 Task: Open Card Email Automation Review in Board IT Disaster Recovery and Business Continuity Planning to Workspace Corporate Governance Services and add a team member Softage.1@softage.net, a label Green, a checklist Agroforestry, an attachment from Trello, a color Green and finally, add a card description 'Plan and execute company team-building activity at a cooking class' and a comment 'Let us approach this task with a sense of data-driven decision-making, using metrics and analytics to inform our choices.'. Add a start date 'Jan 09, 1900' with a due date 'Jan 16, 1900'
Action: Mouse moved to (70, 341)
Screenshot: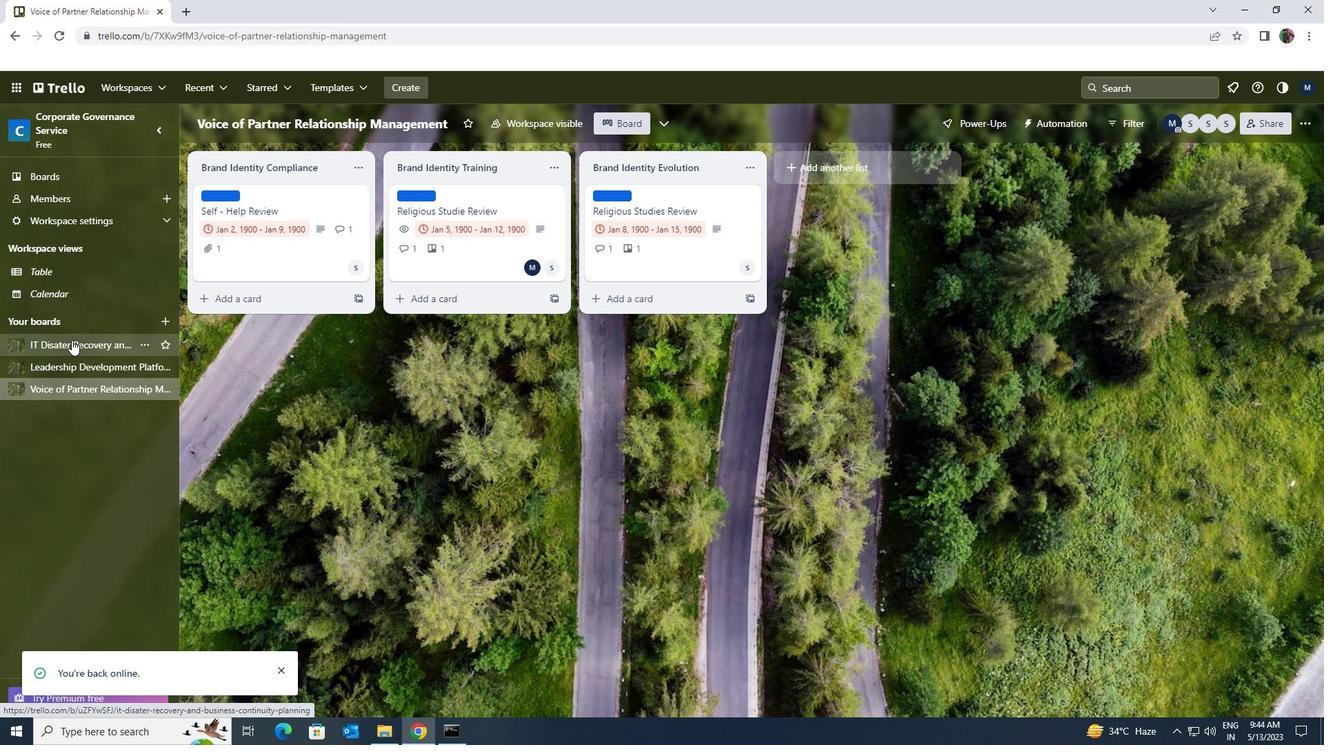 
Action: Mouse pressed left at (70, 341)
Screenshot: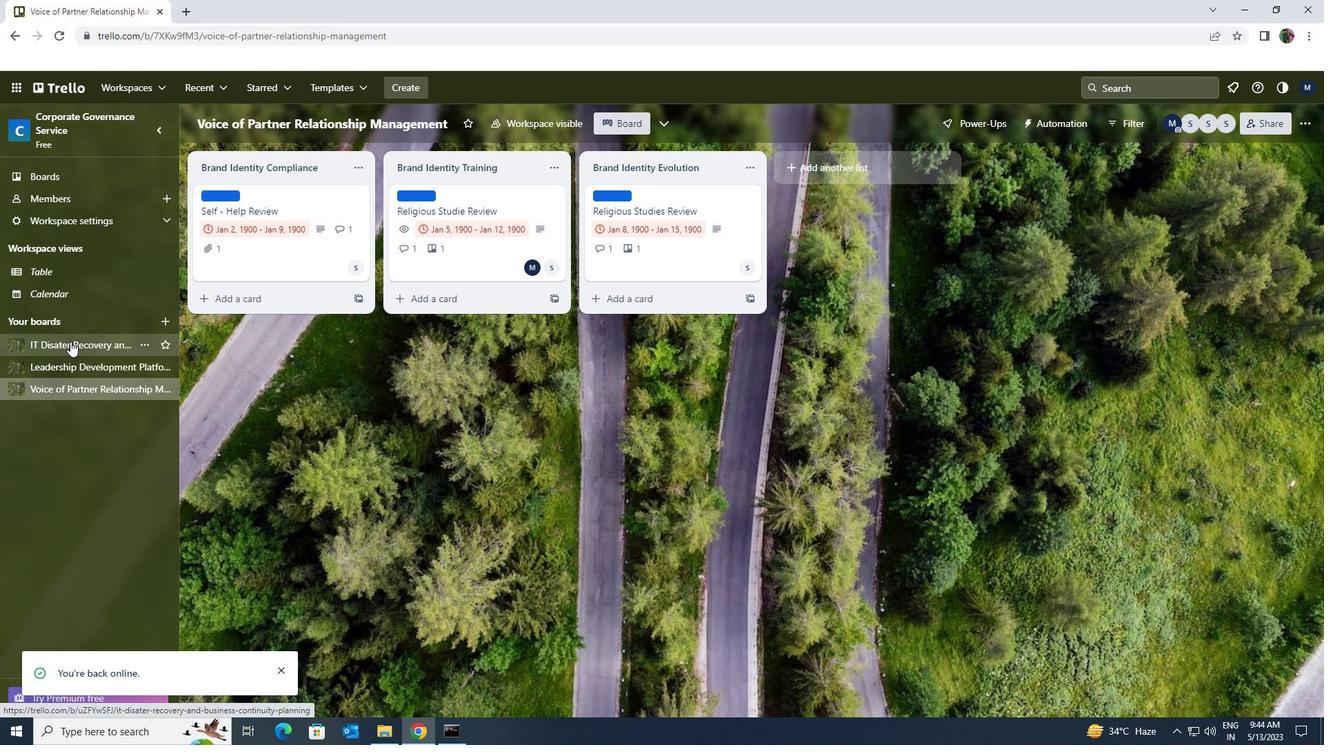 
Action: Mouse moved to (722, 163)
Screenshot: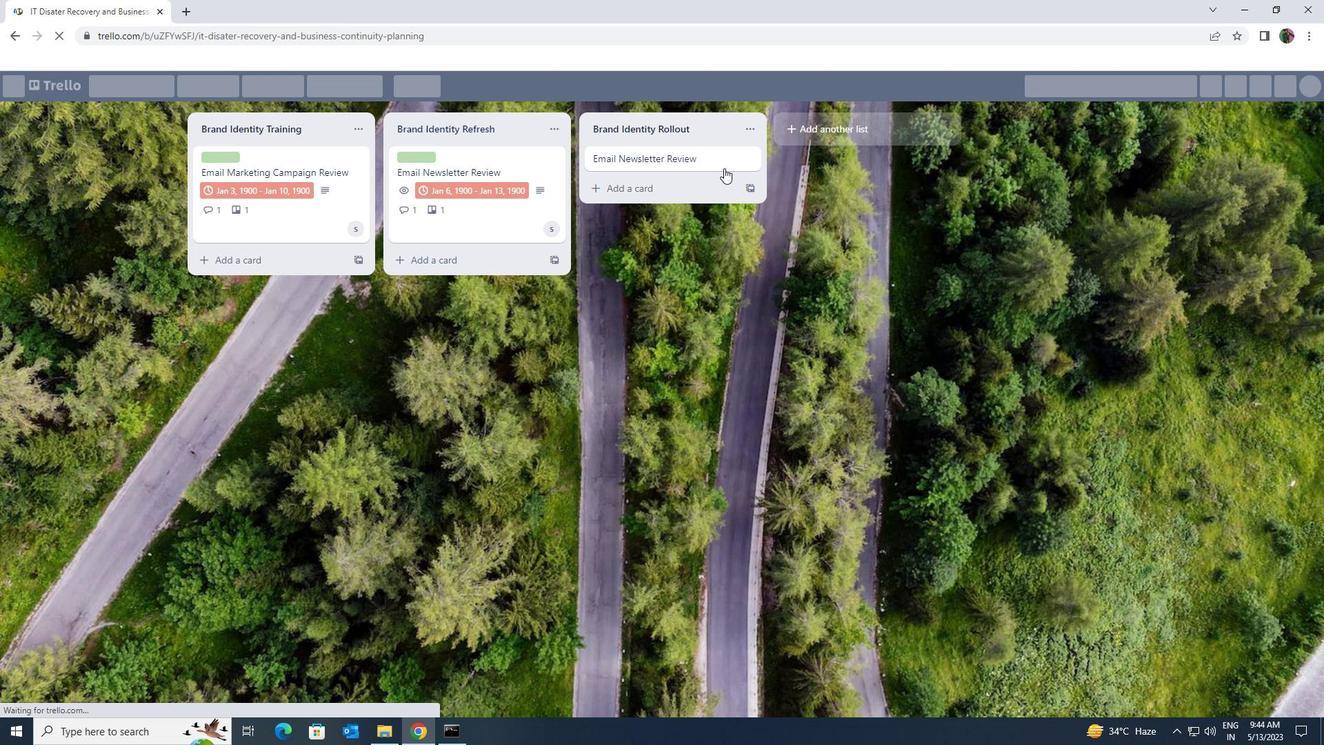 
Action: Mouse pressed left at (722, 163)
Screenshot: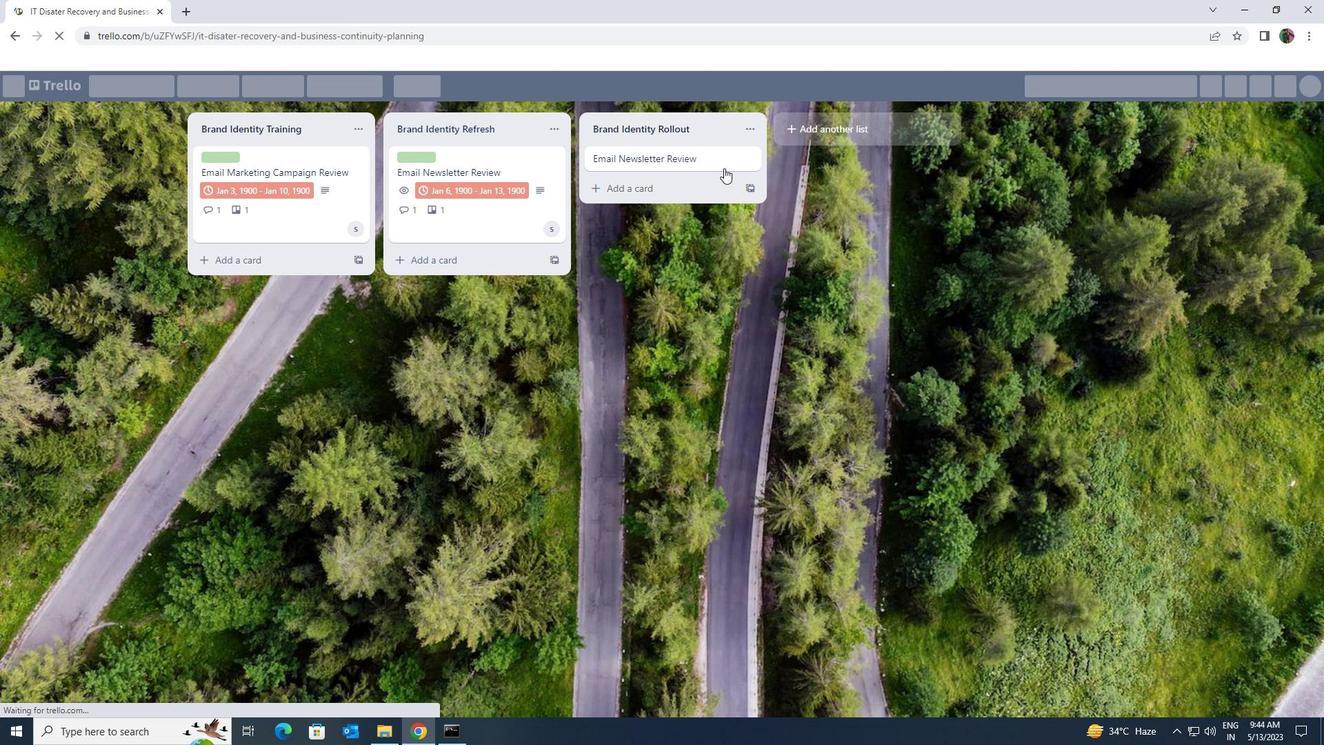 
Action: Mouse moved to (828, 204)
Screenshot: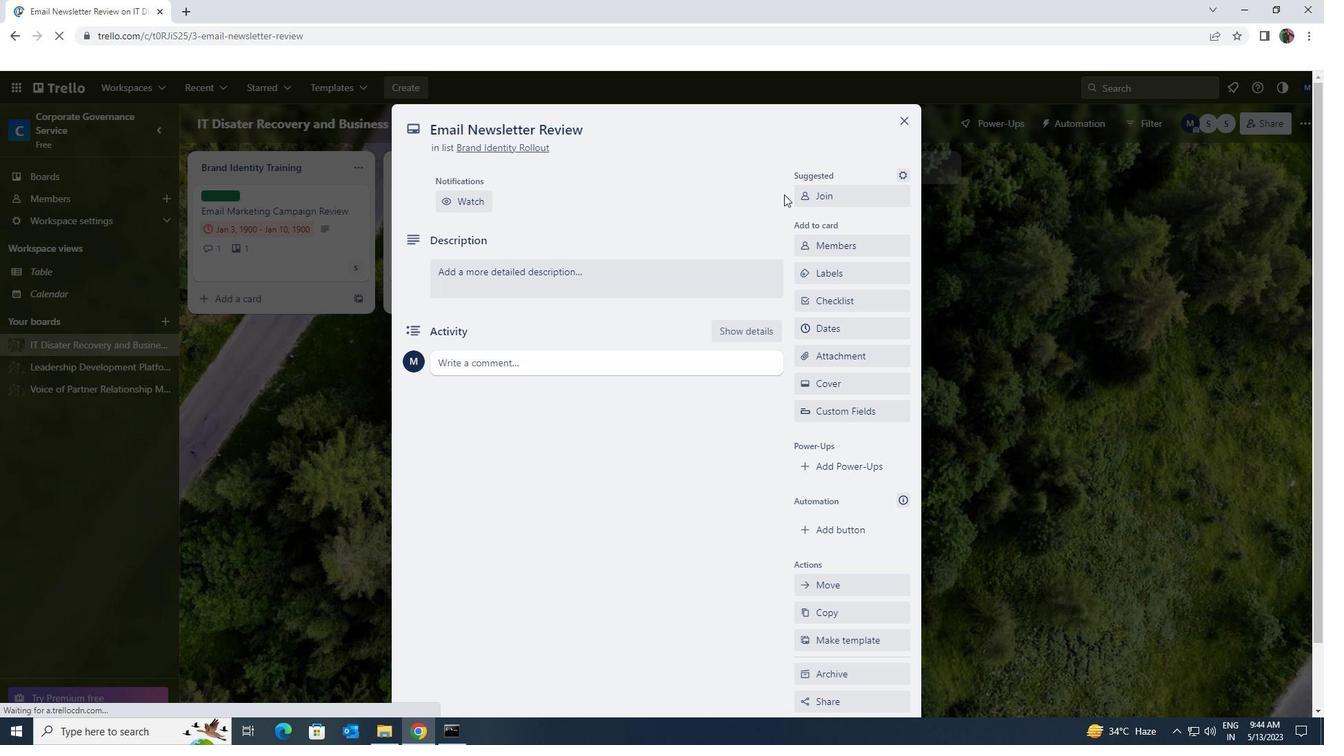 
Action: Mouse pressed left at (828, 204)
Screenshot: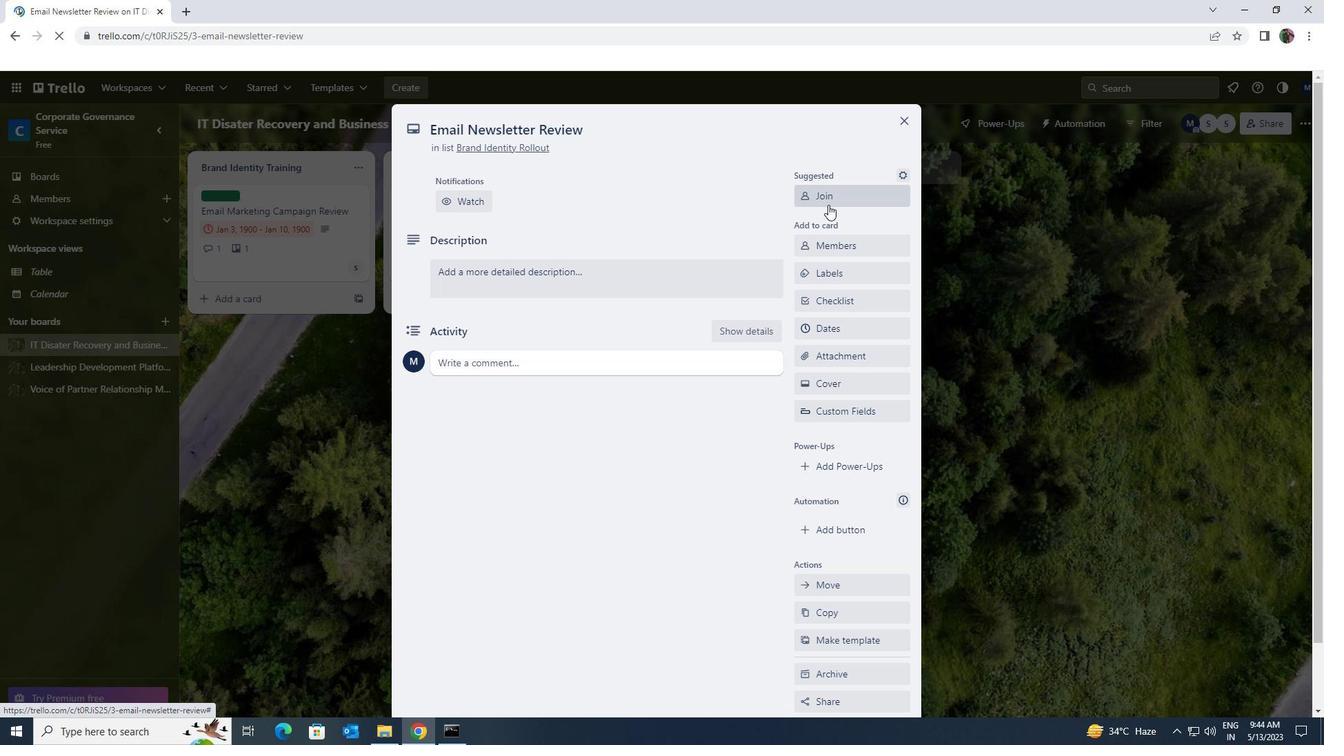 
Action: Mouse moved to (830, 198)
Screenshot: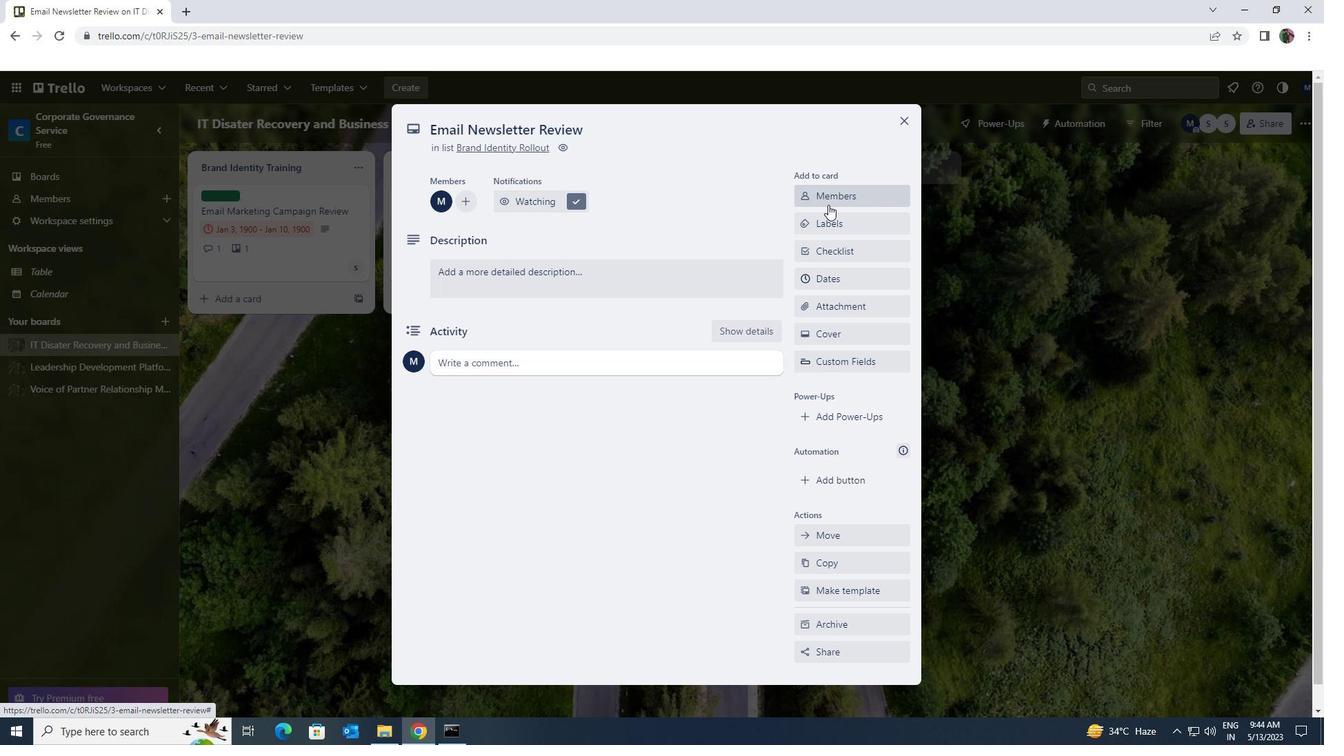 
Action: Mouse pressed left at (830, 198)
Screenshot: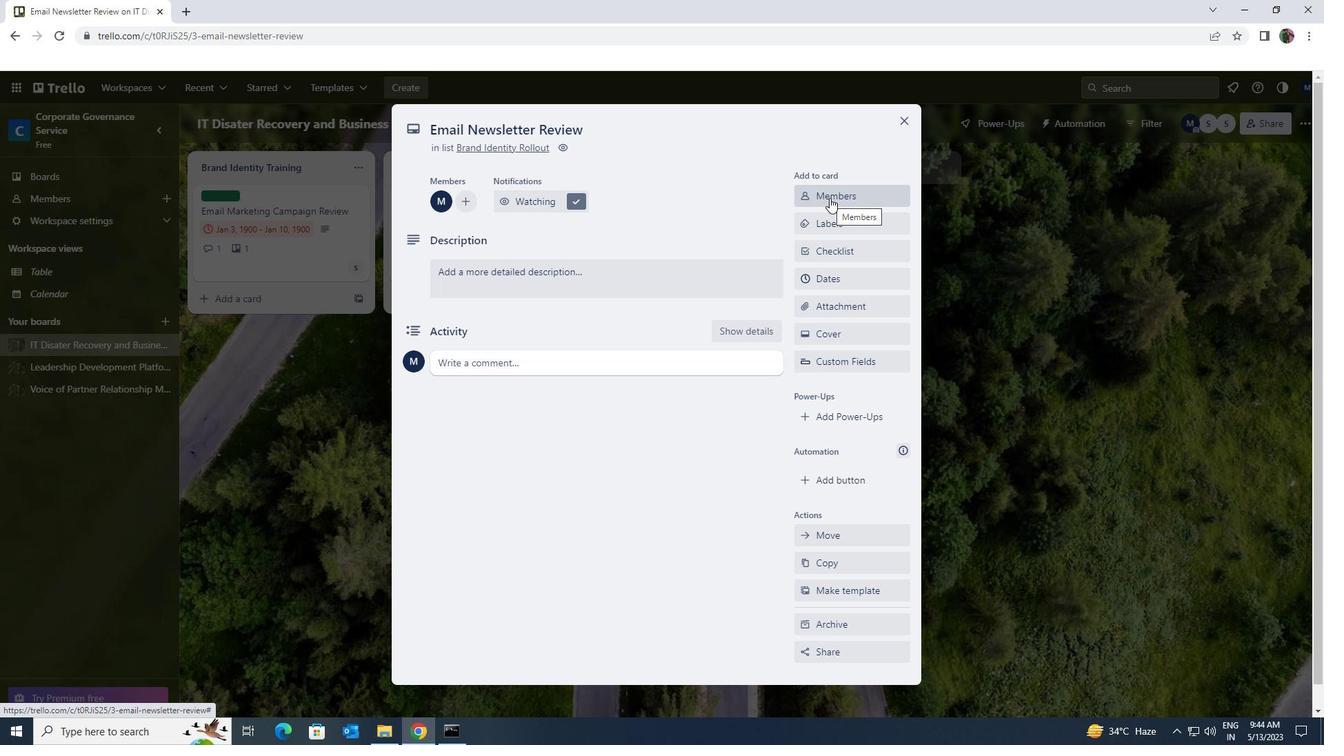 
Action: Key pressed softage<Key.shift><Key.shift><Key.shift><Key.shift><Key.shift><Key.shift><Key.shift><Key.shift><Key.shift><Key.shift><Key.shift><Key.shift><Key.shift><Key.shift><Key.shift><Key.shift><Key.shift><Key.shift><Key.shift><Key.shift><Key.shift><Key.shift><Key.shift><Key.shift><Key.shift><Key.shift><Key.shift>.1<Key.shift><Key.shift>@SOFTAGE.NET
Screenshot: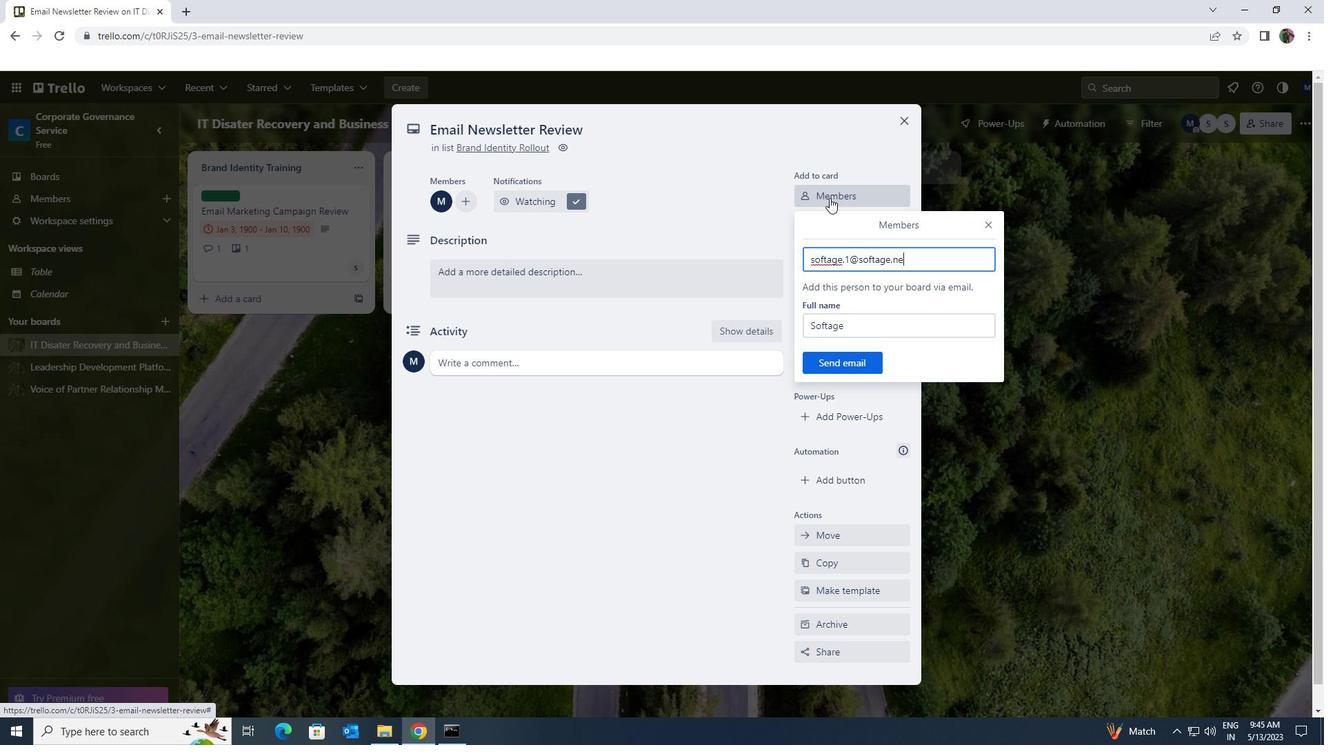 
Action: Mouse moved to (849, 365)
Screenshot: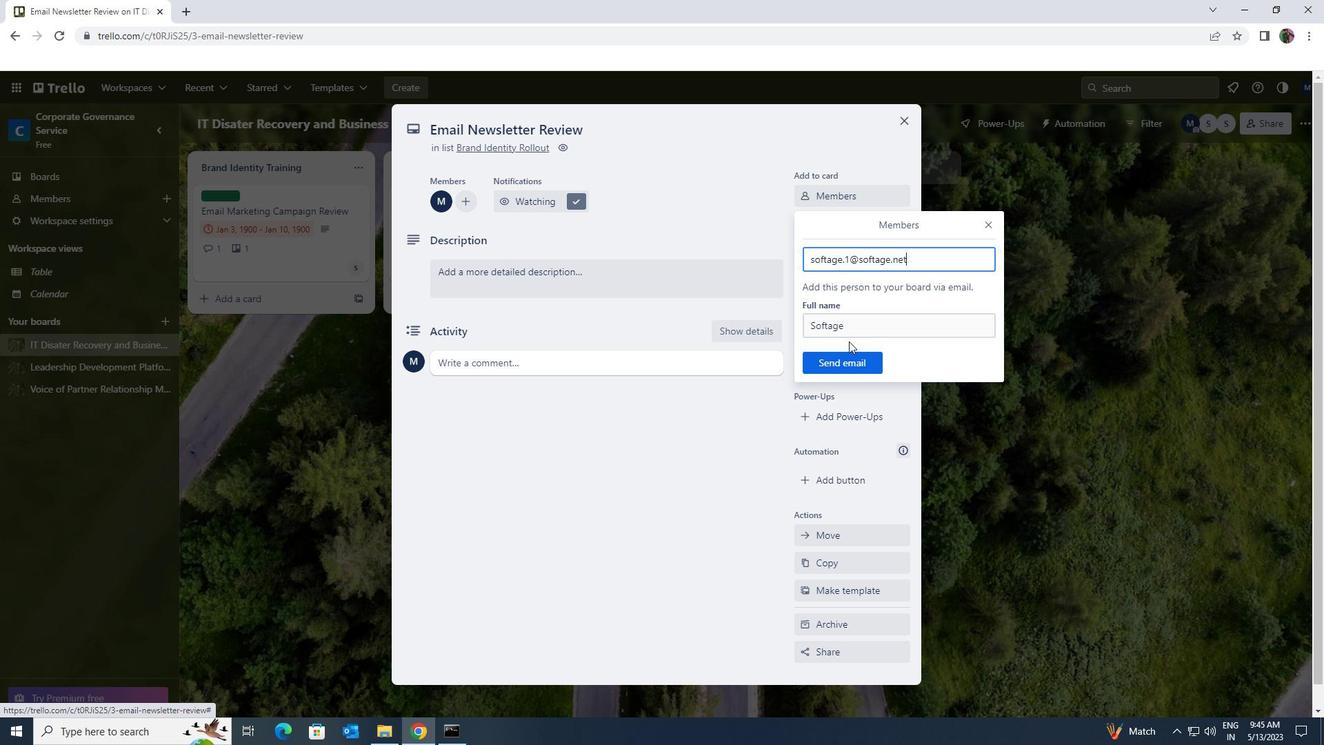 
Action: Mouse pressed left at (849, 365)
Screenshot: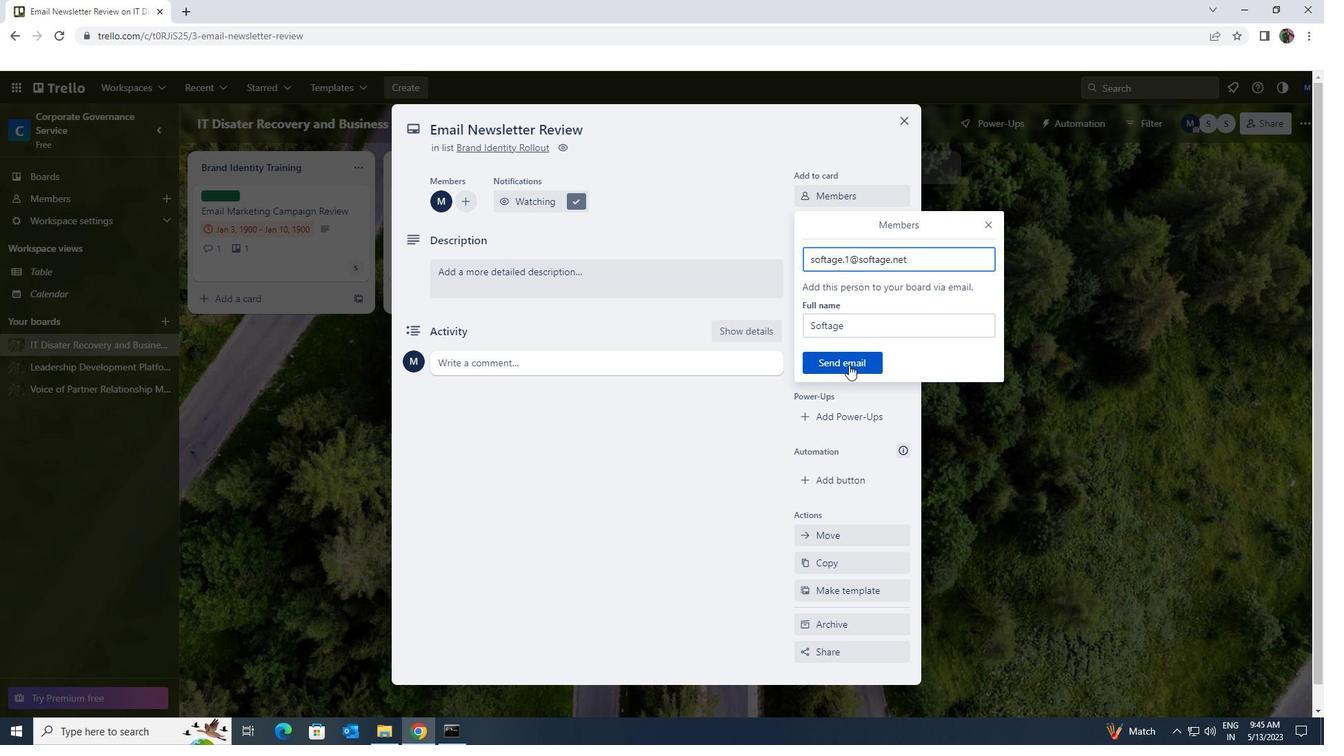 
Action: Mouse moved to (843, 223)
Screenshot: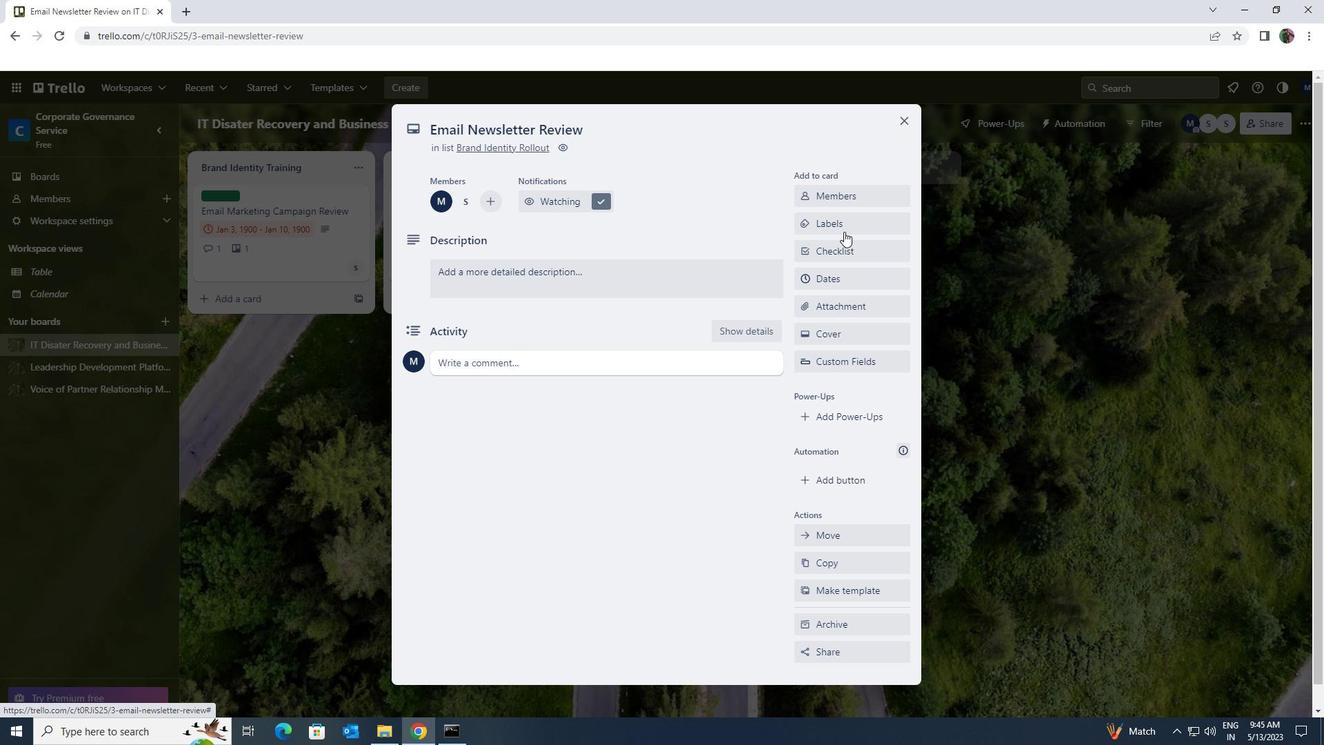 
Action: Mouse pressed left at (843, 223)
Screenshot: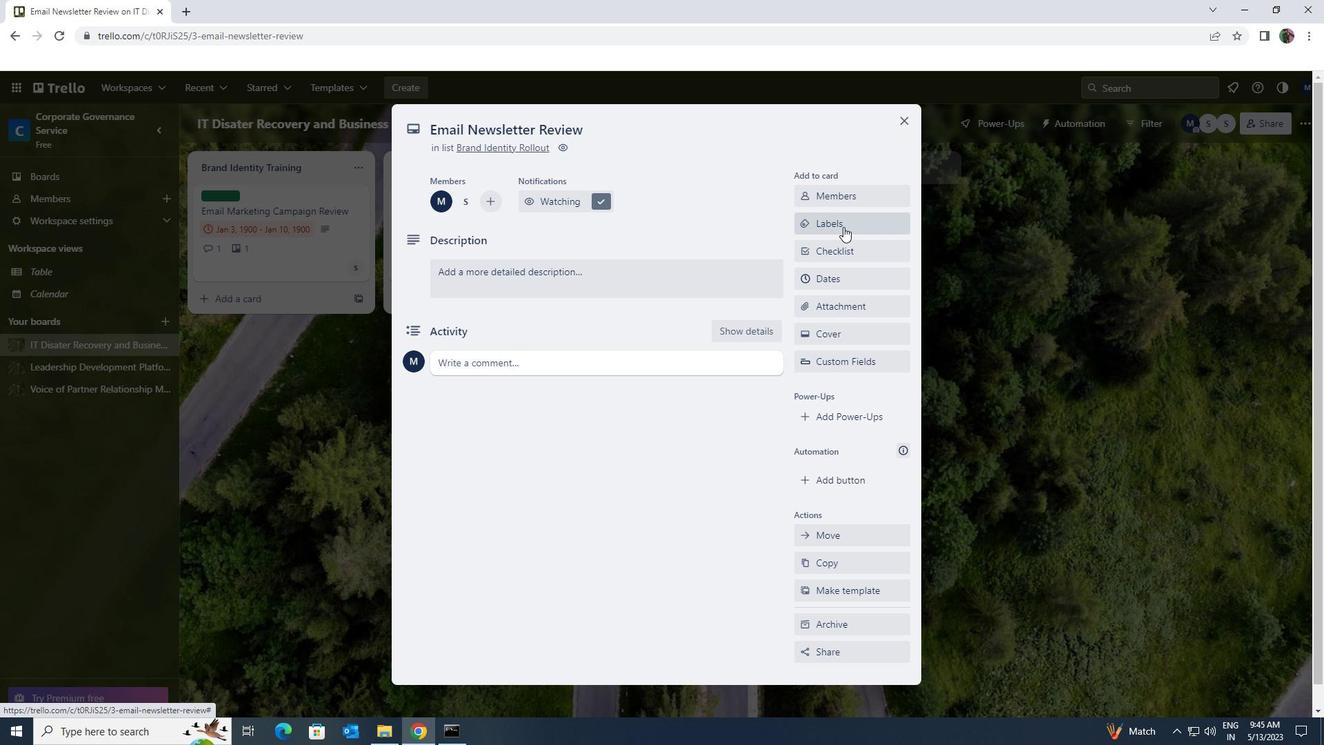 
Action: Mouse moved to (849, 515)
Screenshot: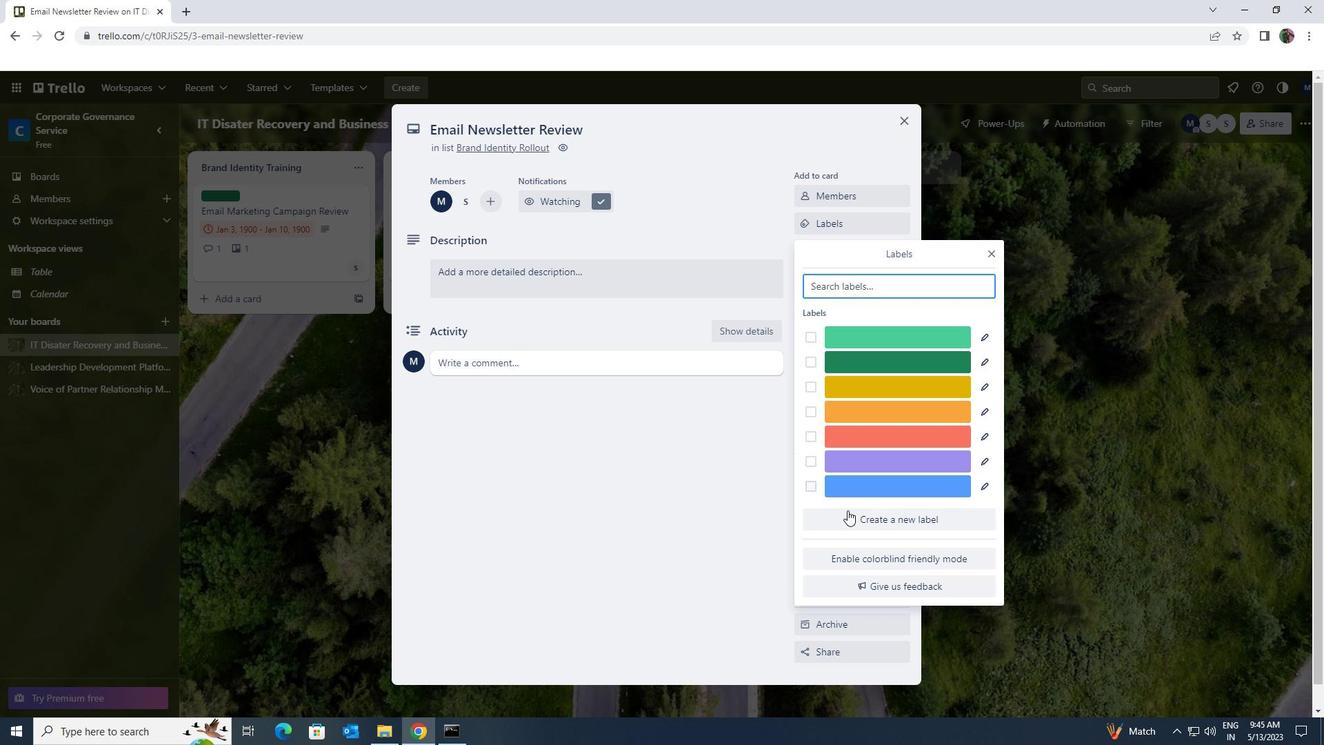 
Action: Mouse pressed left at (849, 515)
Screenshot: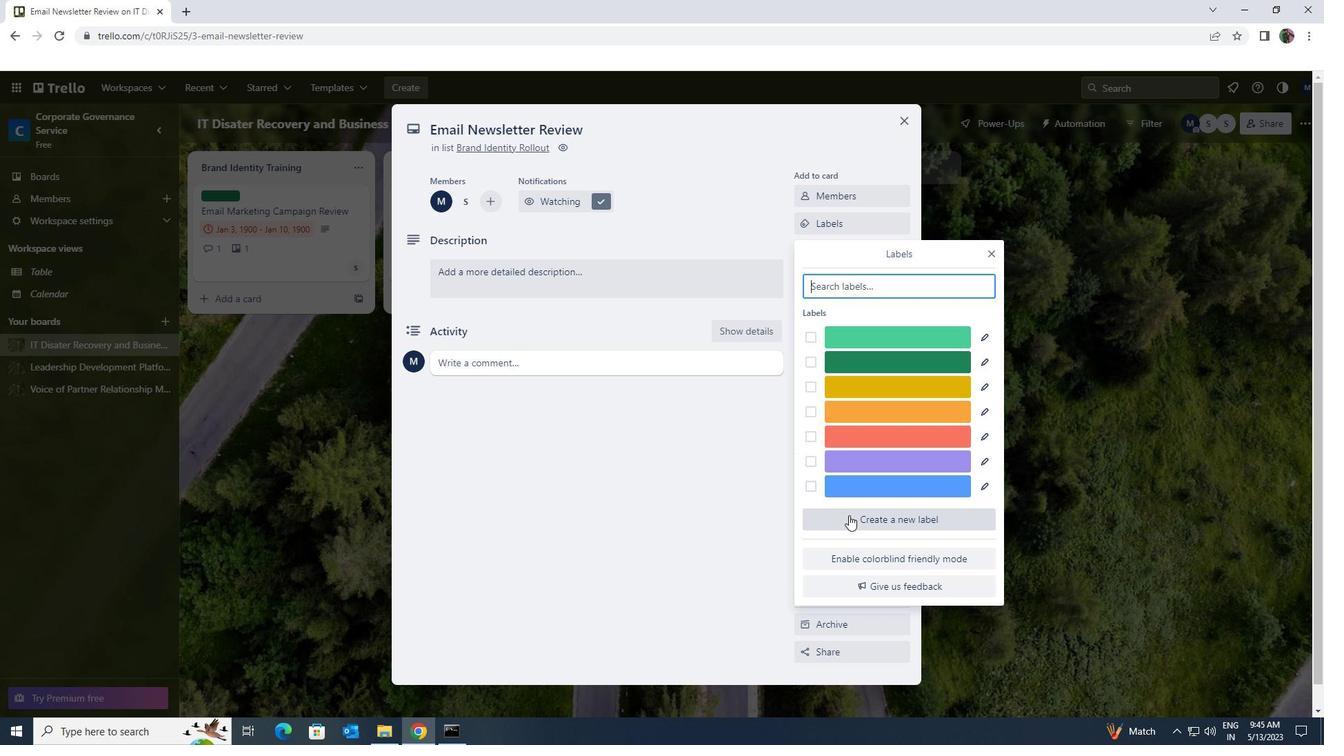 
Action: Mouse moved to (816, 471)
Screenshot: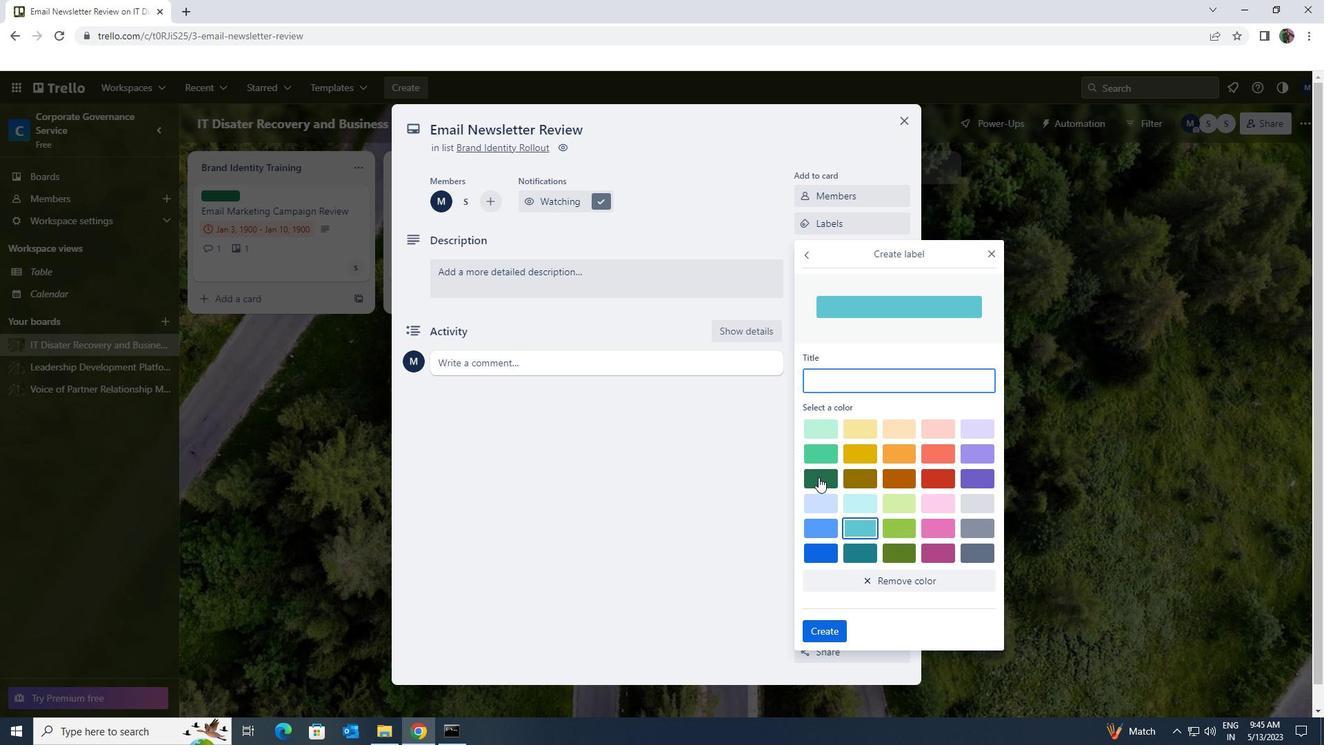
Action: Mouse pressed left at (816, 471)
Screenshot: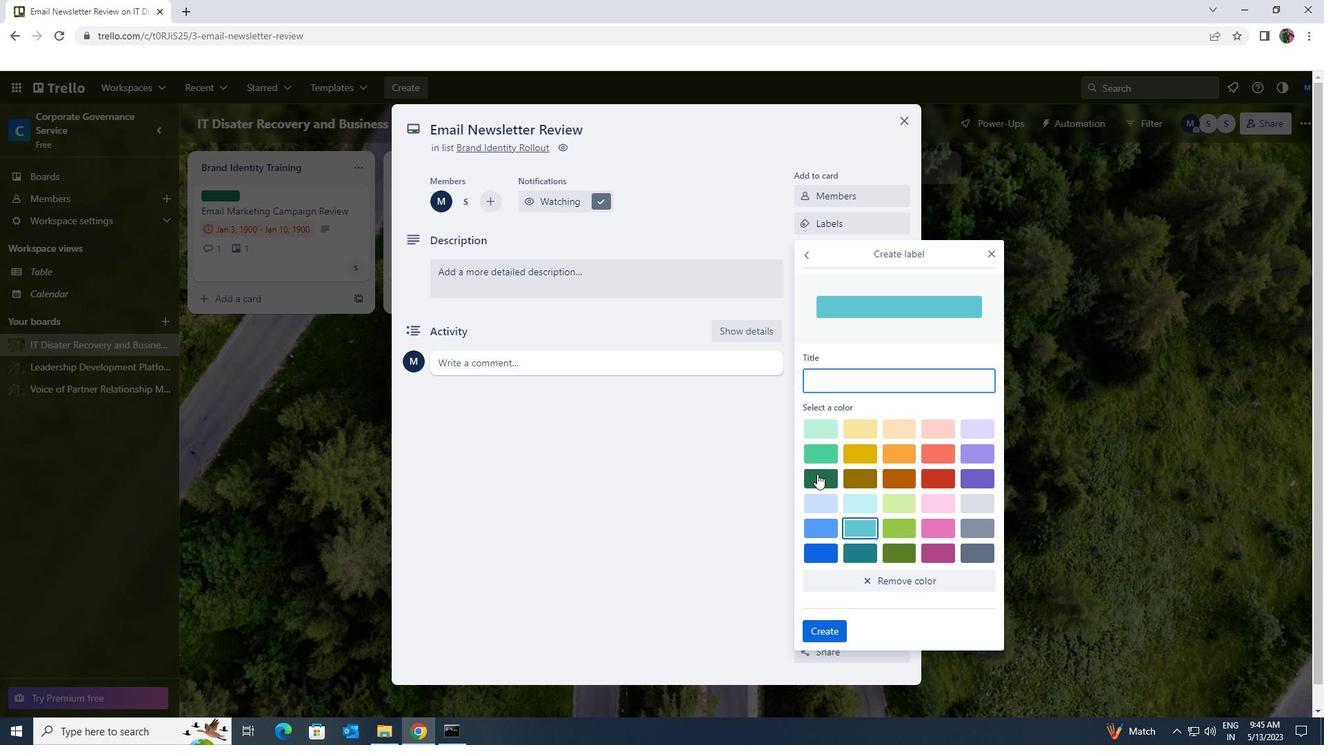 
Action: Mouse moved to (813, 626)
Screenshot: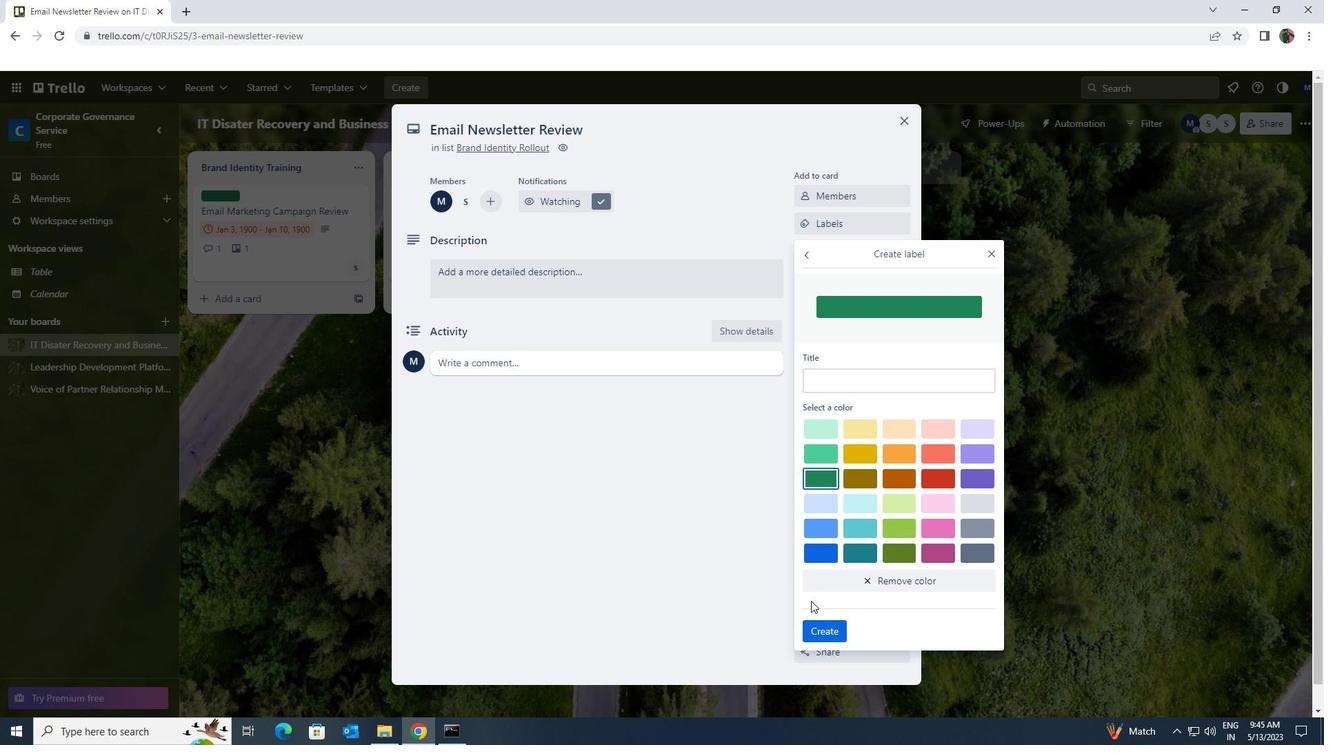 
Action: Mouse pressed left at (813, 626)
Screenshot: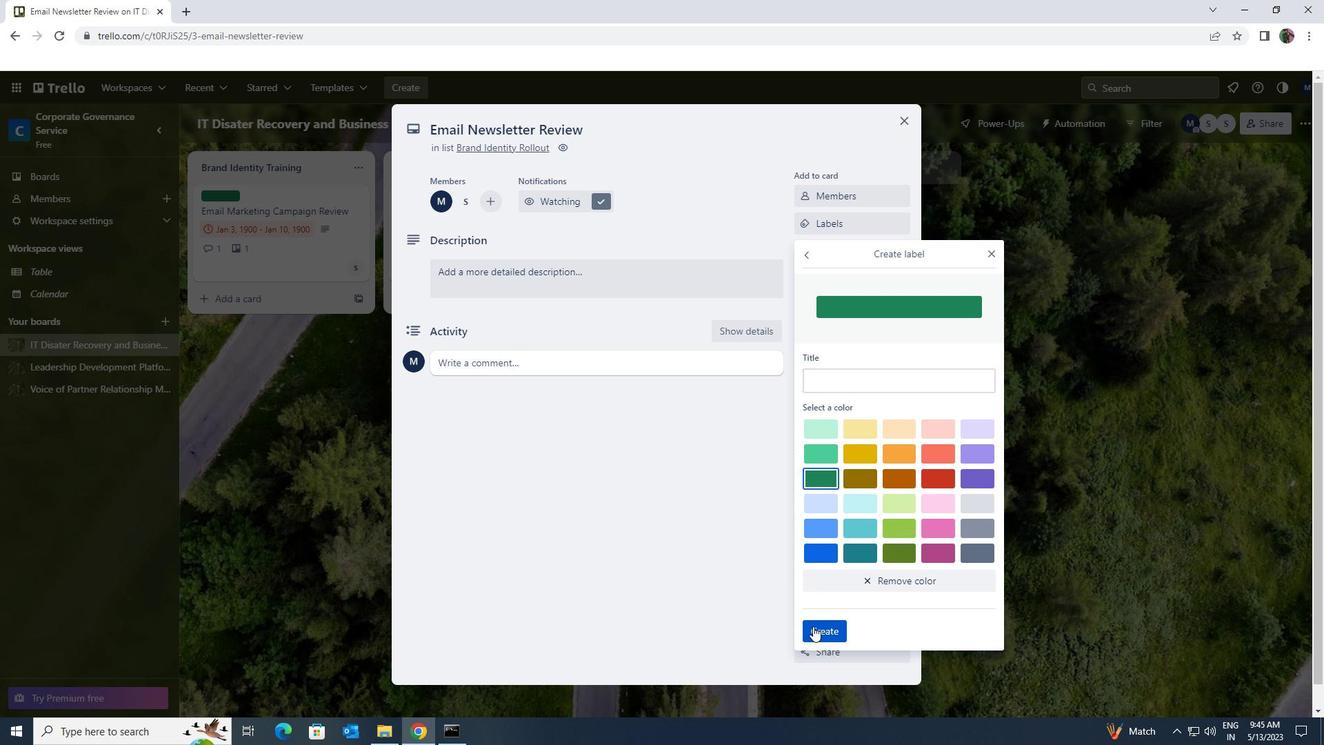 
Action: Mouse moved to (989, 252)
Screenshot: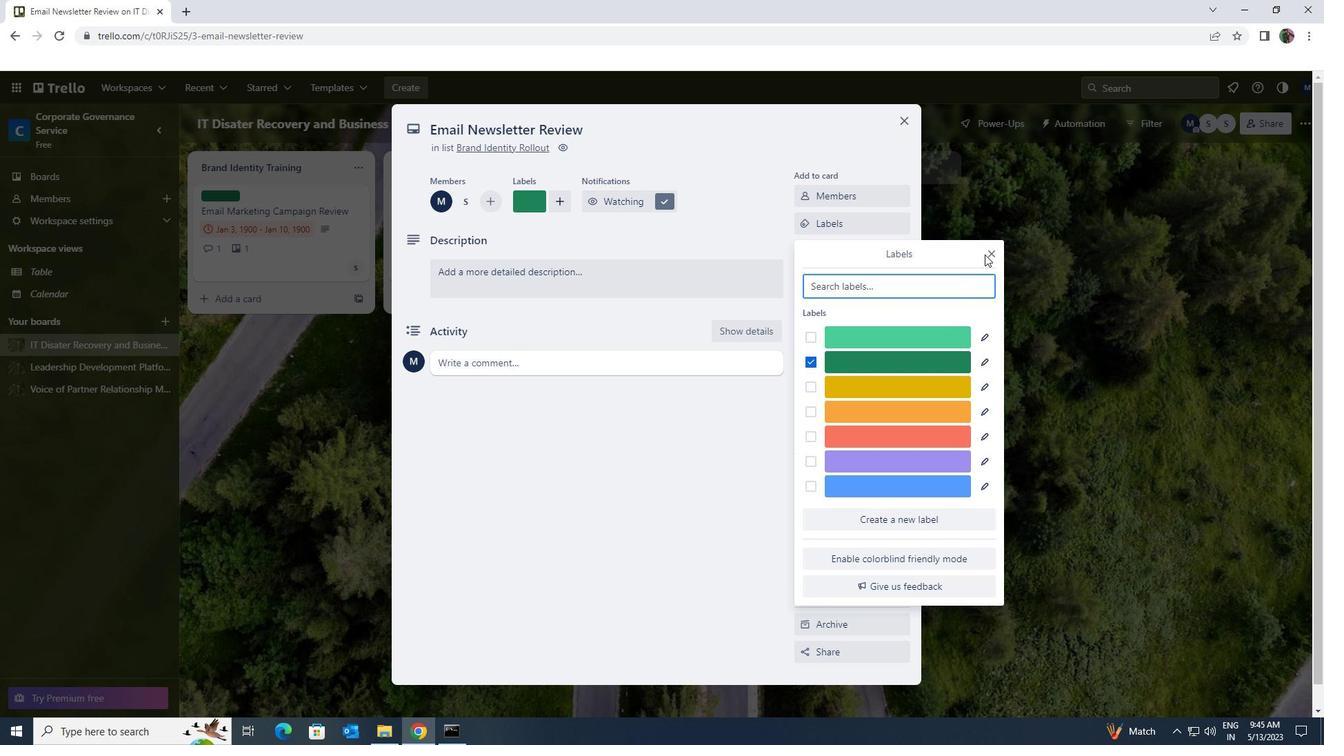 
Action: Mouse pressed left at (989, 252)
Screenshot: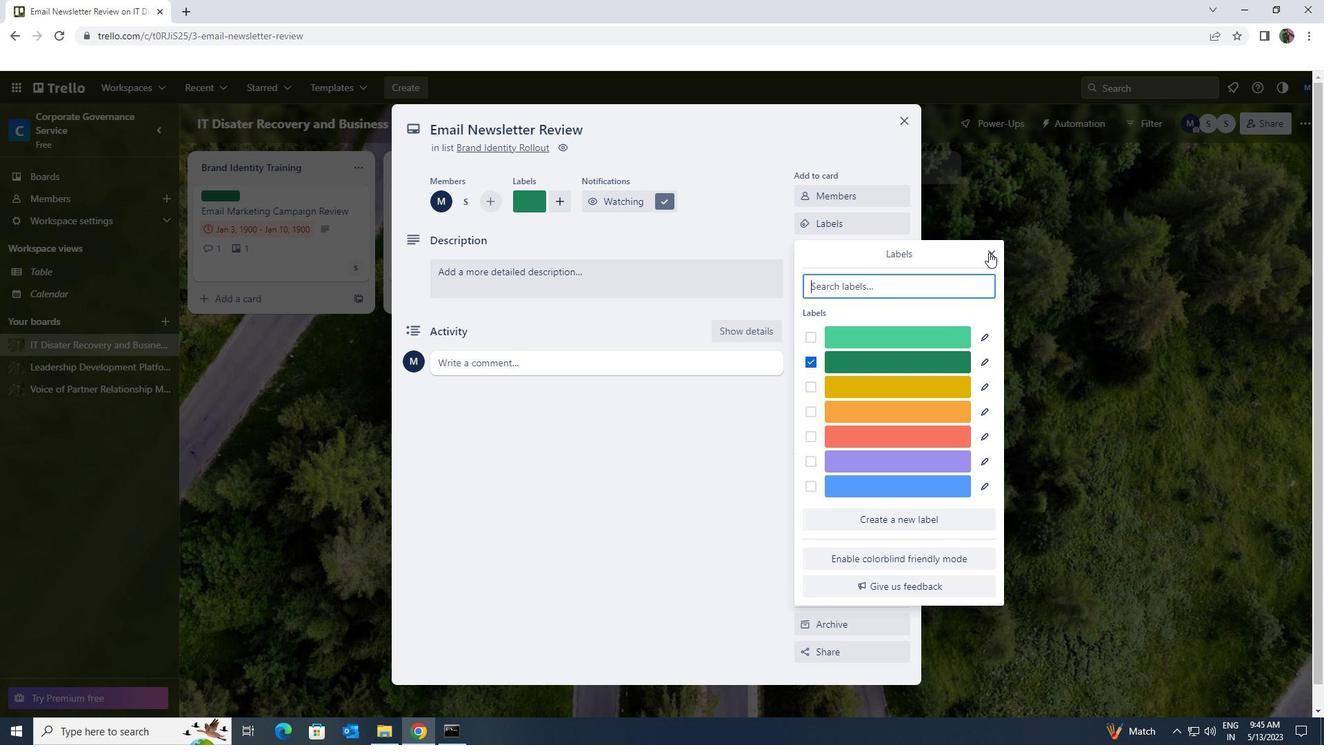 
Action: Mouse moved to (903, 240)
Screenshot: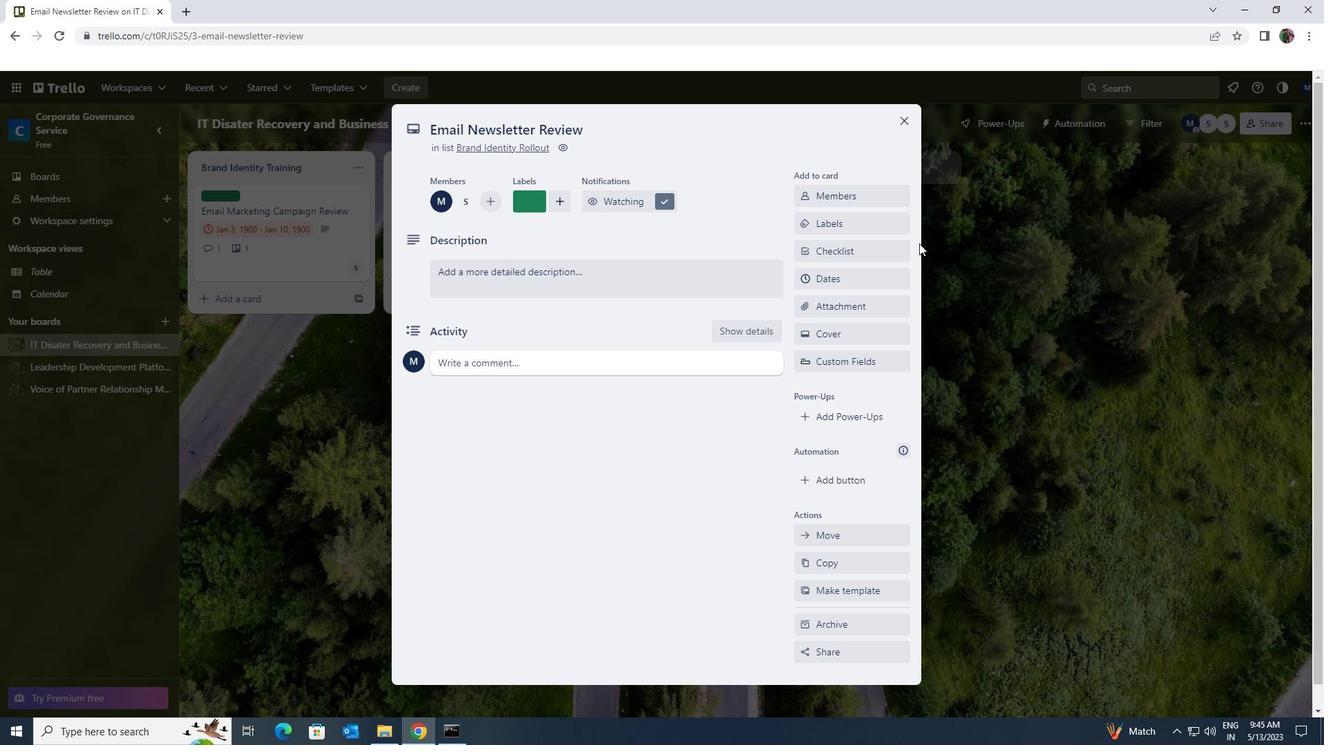 
Action: Mouse pressed left at (903, 240)
Screenshot: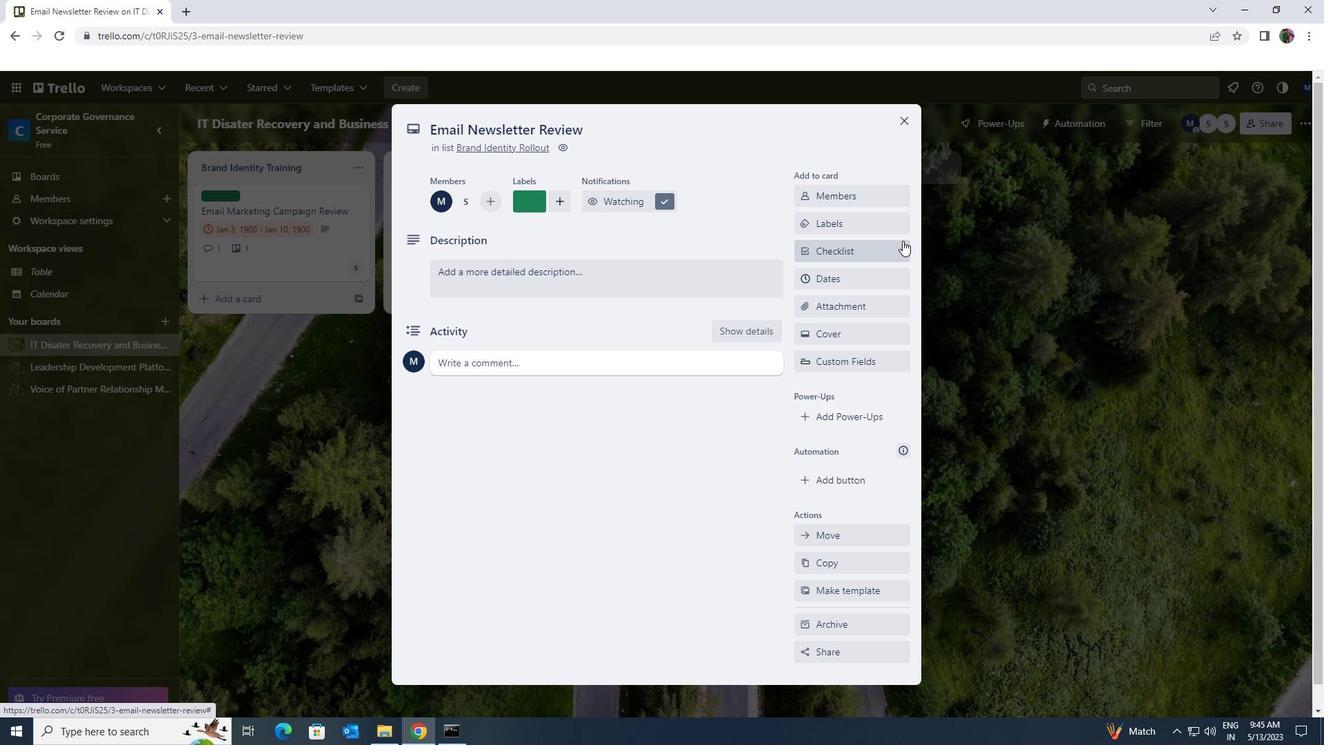 
Action: Key pressed <Key.shift>AGROFORESTRY
Screenshot: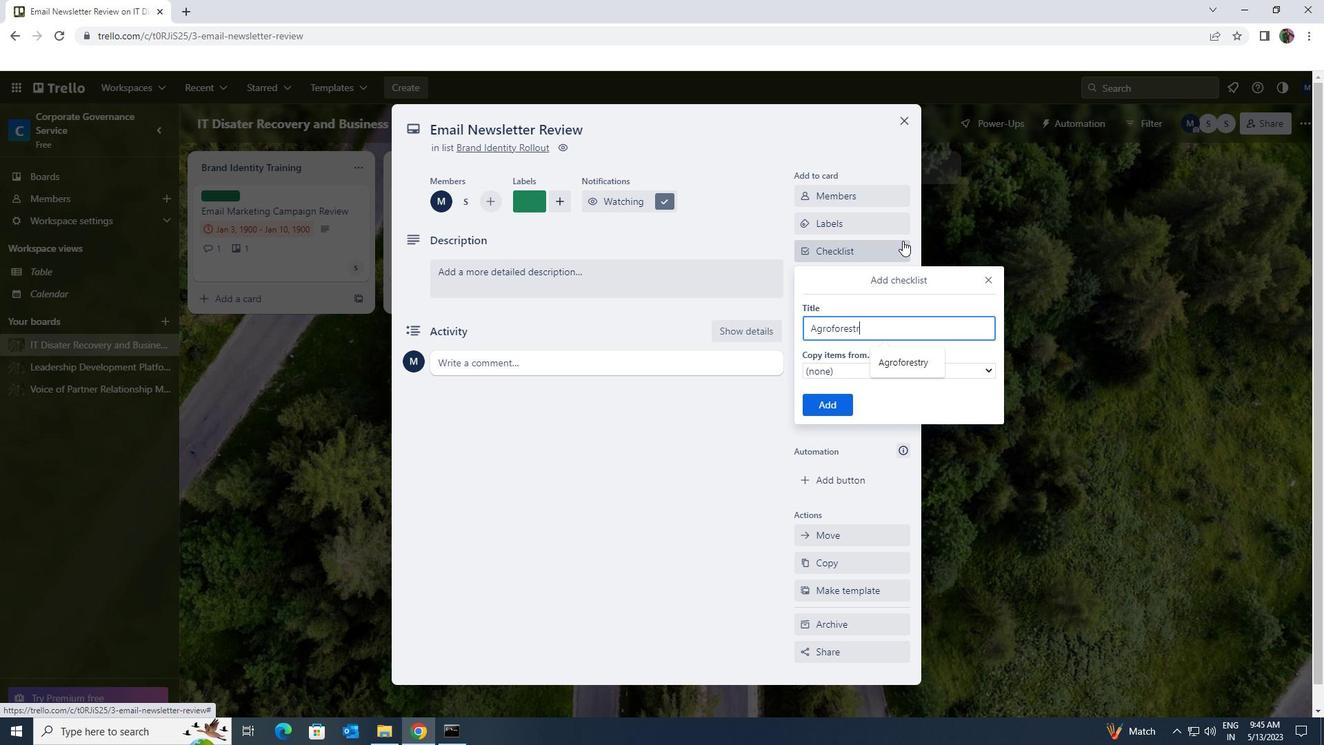 
Action: Mouse moved to (845, 399)
Screenshot: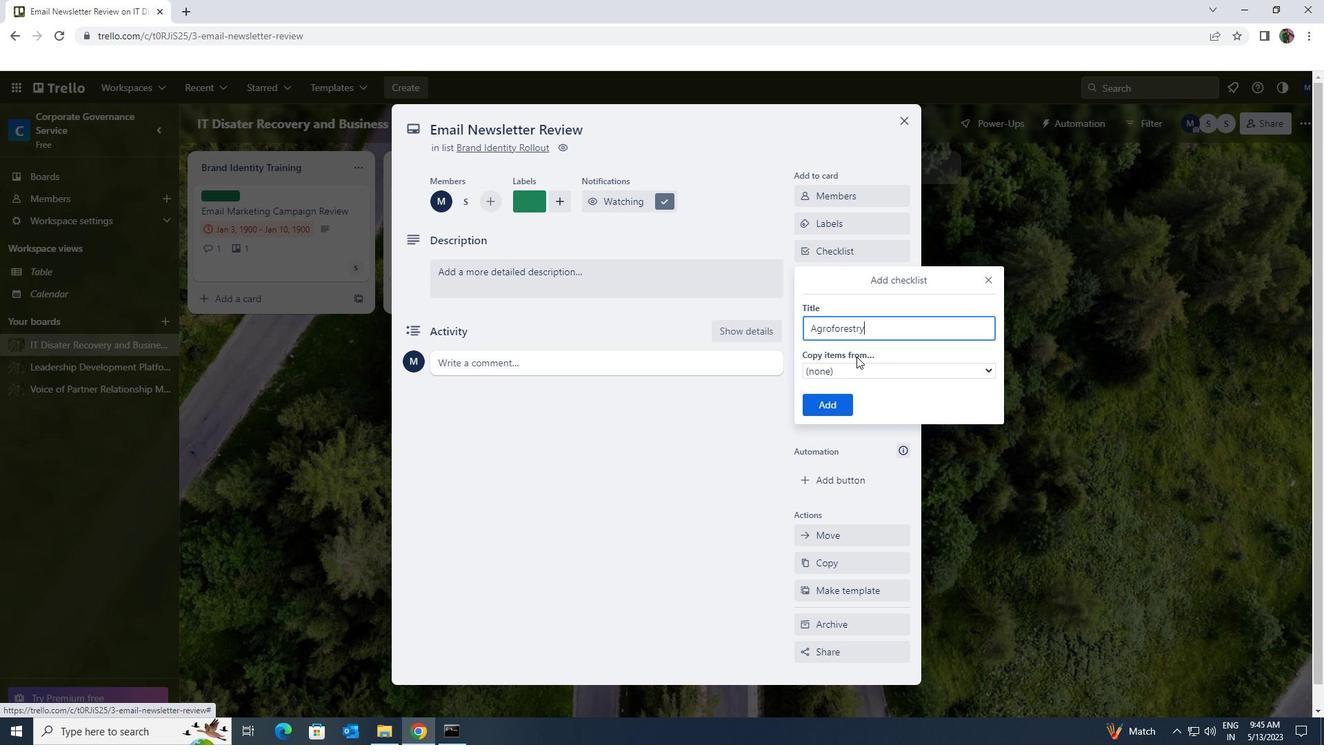 
Action: Mouse pressed left at (845, 399)
Screenshot: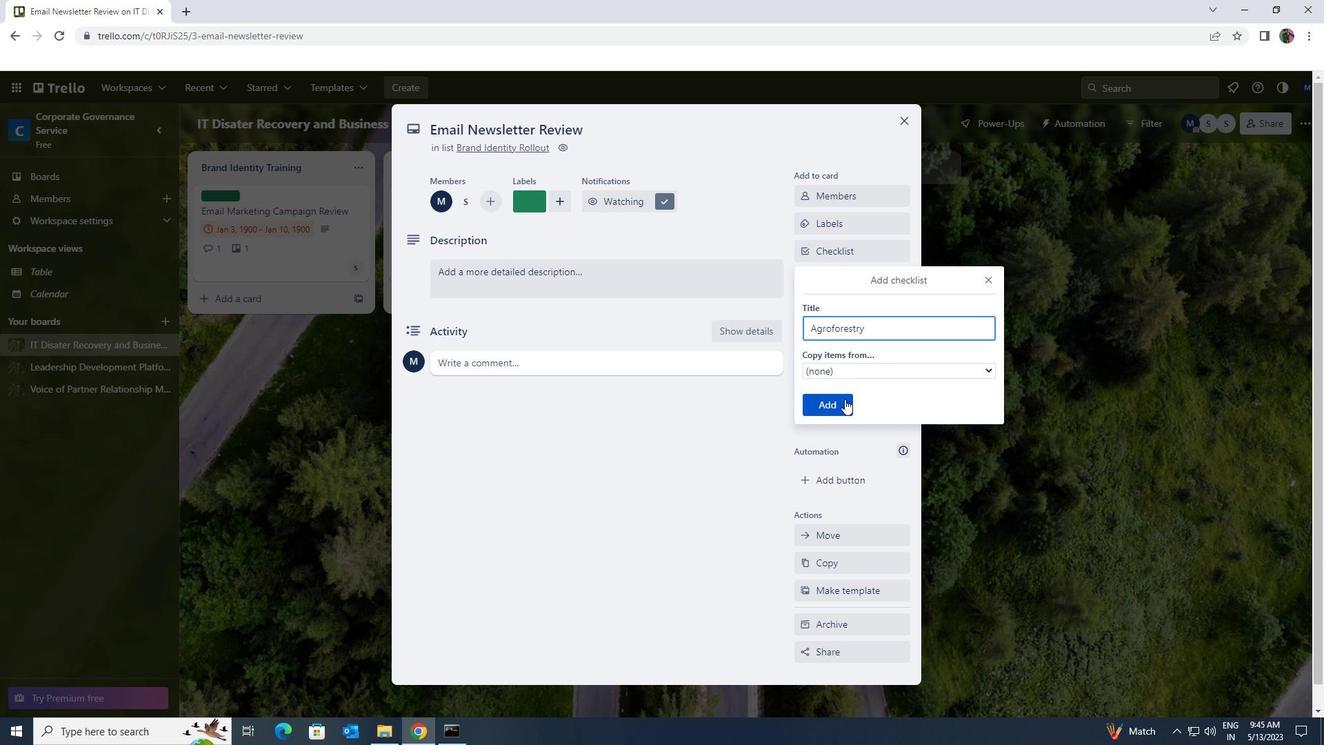 
Action: Mouse moved to (850, 300)
Screenshot: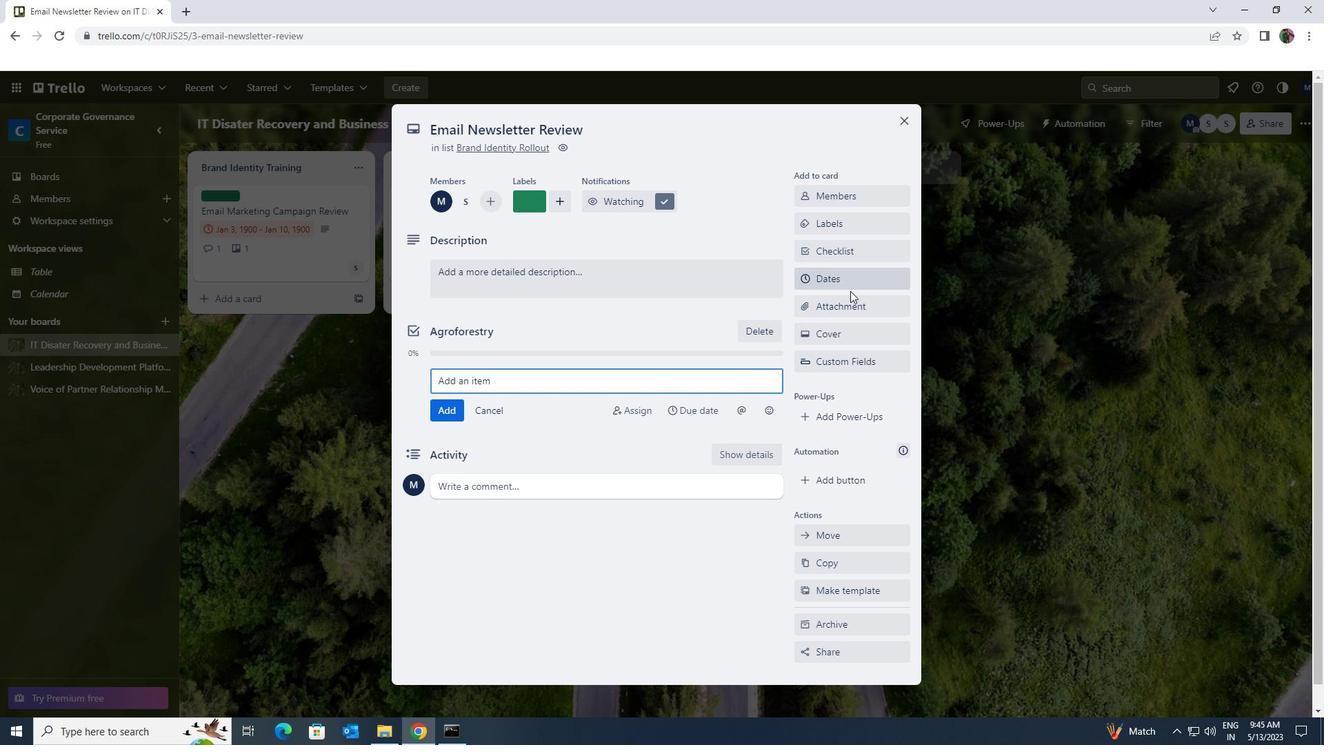 
Action: Mouse pressed left at (850, 300)
Screenshot: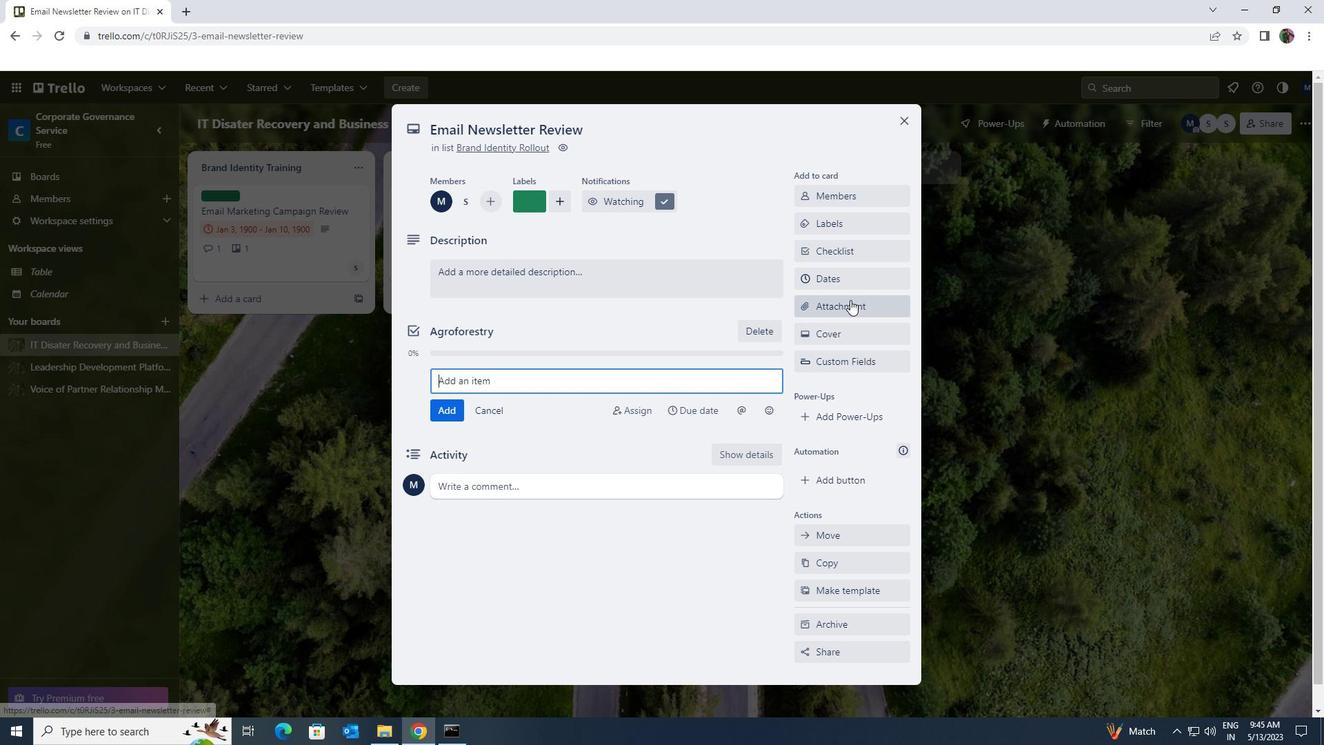 
Action: Mouse moved to (851, 385)
Screenshot: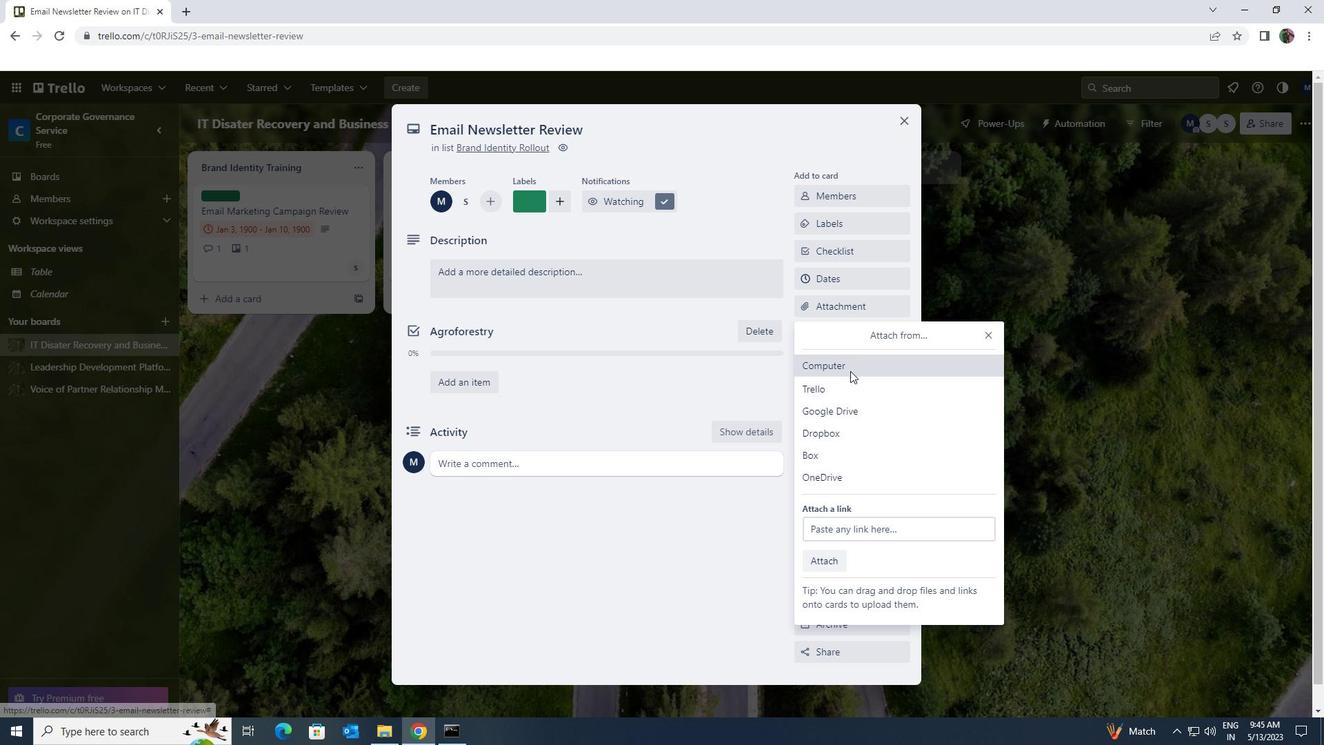 
Action: Mouse pressed left at (851, 385)
Screenshot: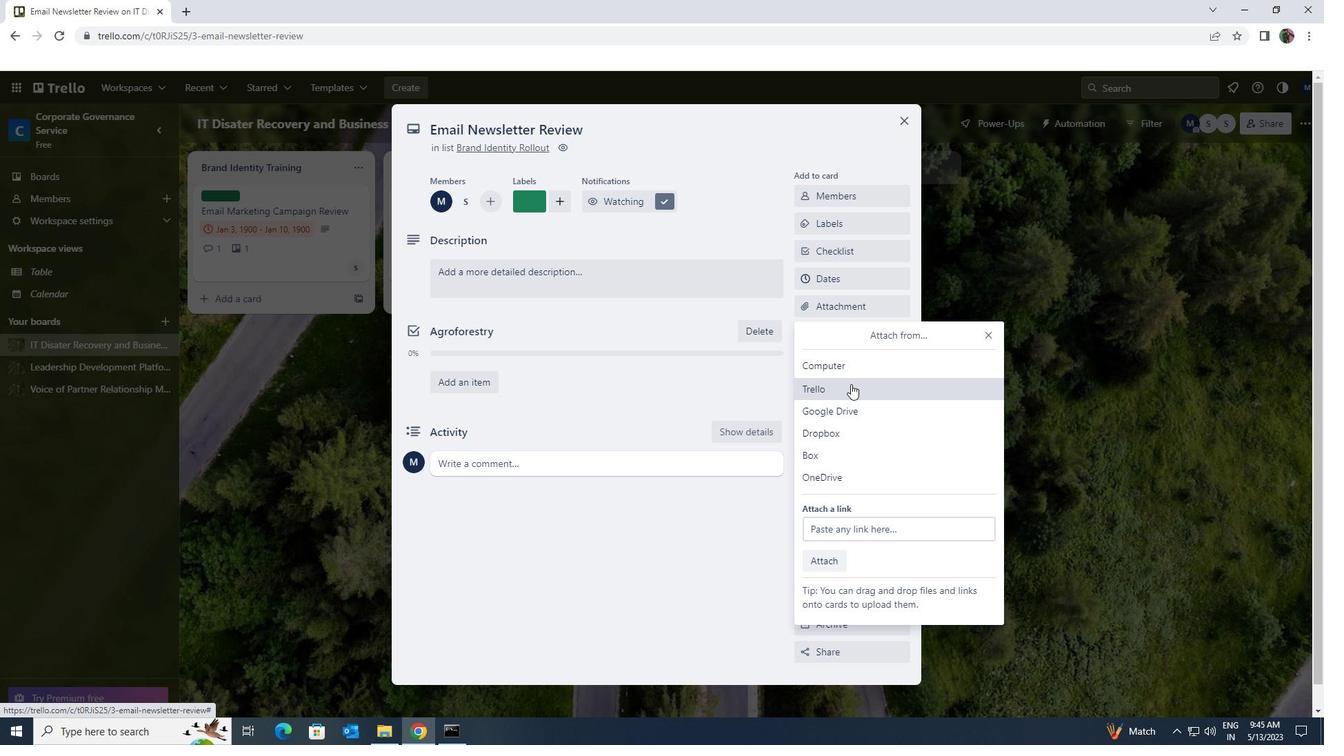 
Action: Mouse moved to (861, 559)
Screenshot: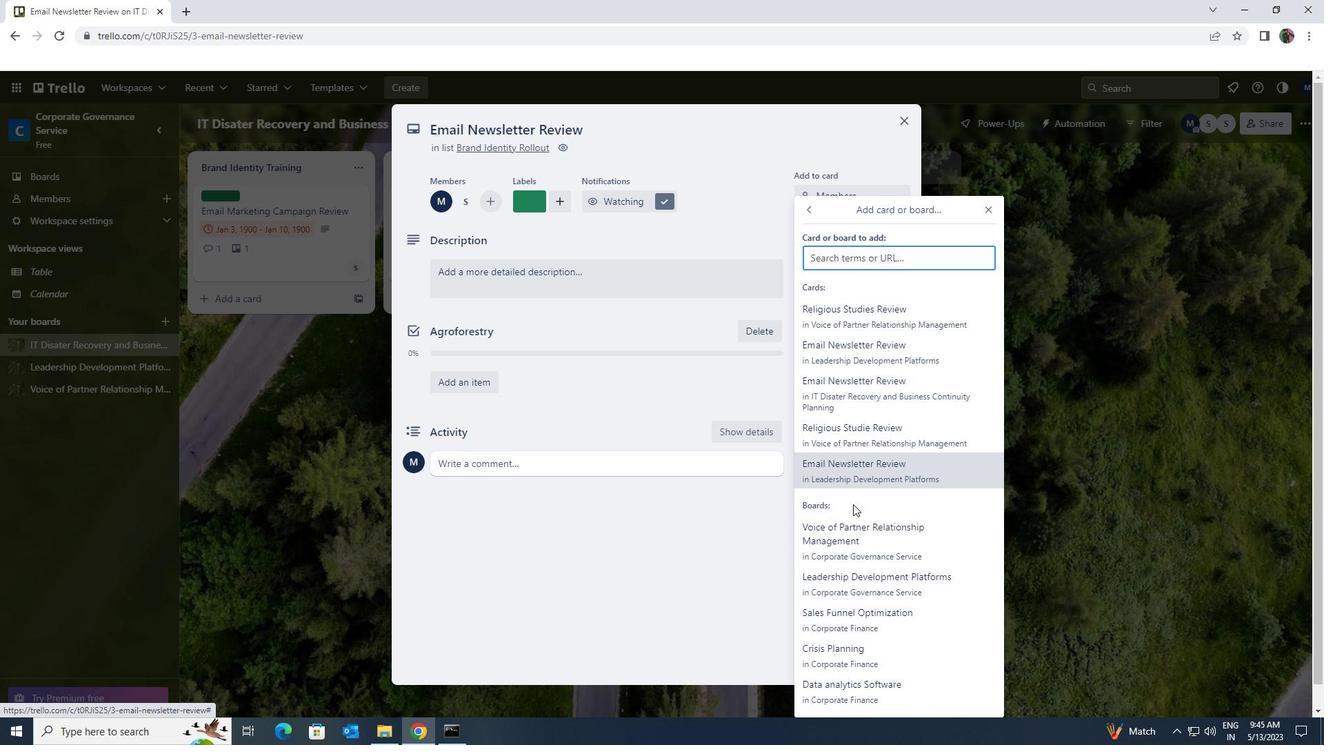 
Action: Mouse pressed left at (861, 559)
Screenshot: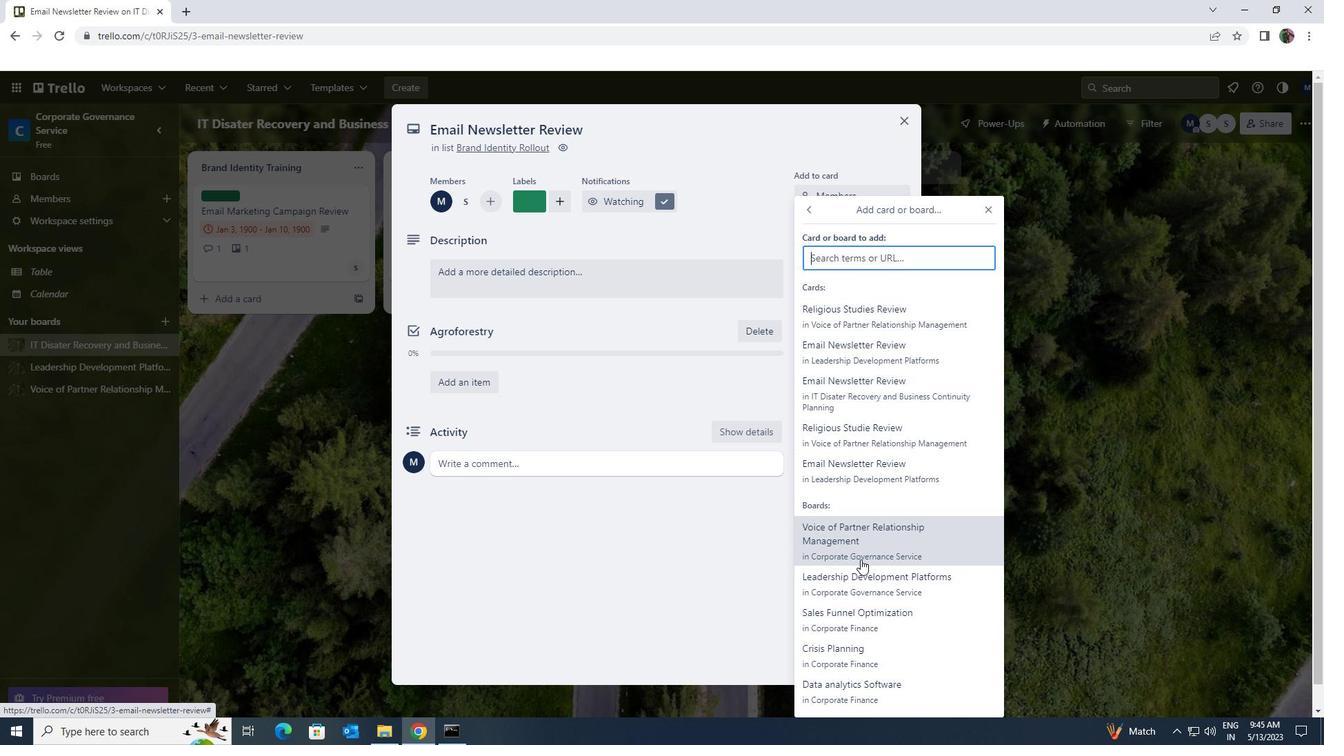 
Action: Mouse moved to (721, 289)
Screenshot: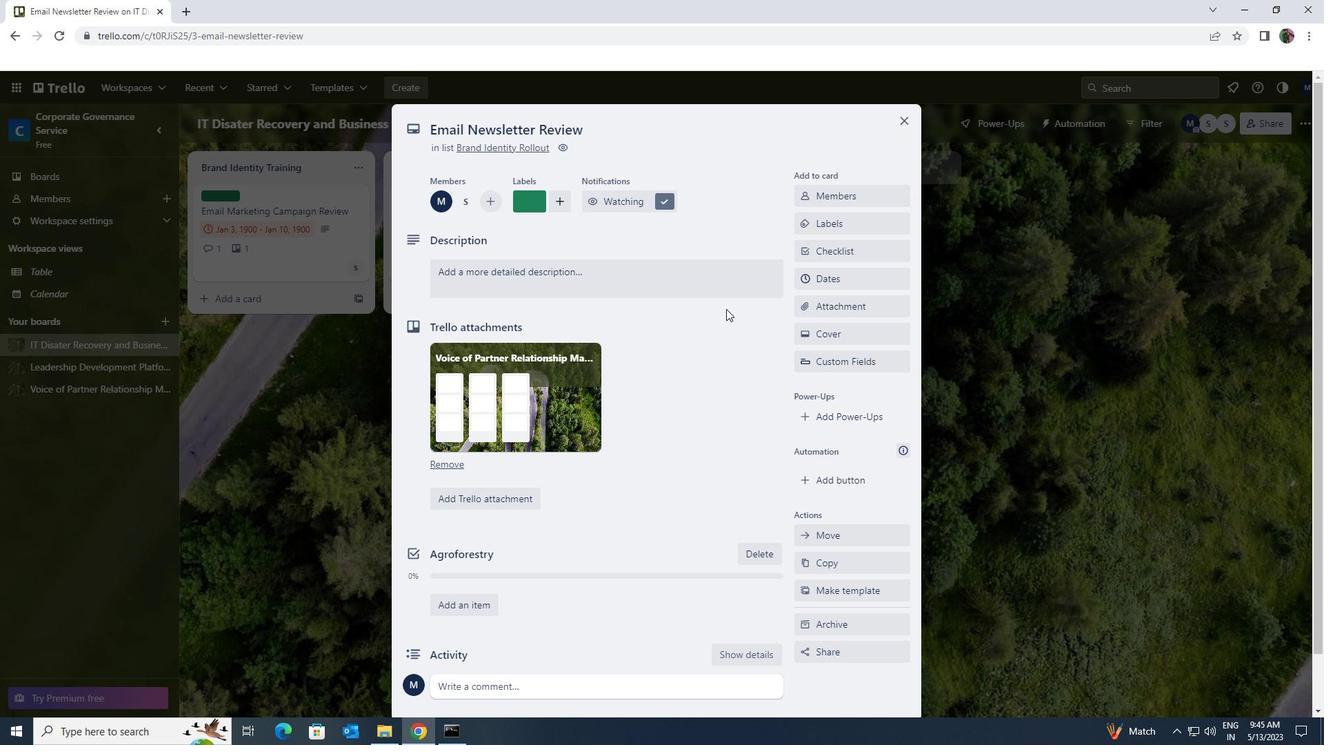 
Action: Mouse pressed left at (721, 289)
Screenshot: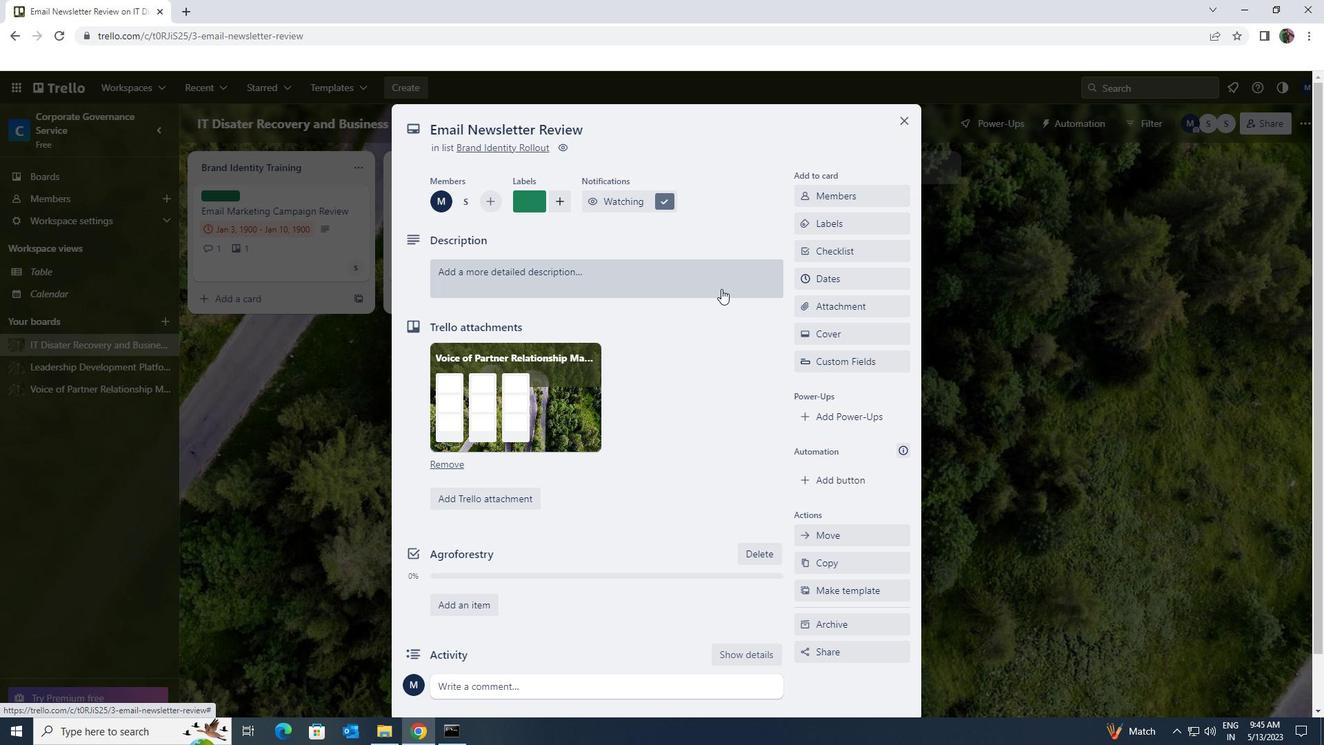 
Action: Key pressed <Key.shift>PLAN<Key.space>AND<Key.space>EC<Key.backspace>XECUTE<Key.space>COMPANY<Key.space>TEAM<Key.space>BUILDING<Key.space>ACTIVITY<Key.space>AT<Key.space>A<Key.space>COKING<Key.space>CLASS
Screenshot: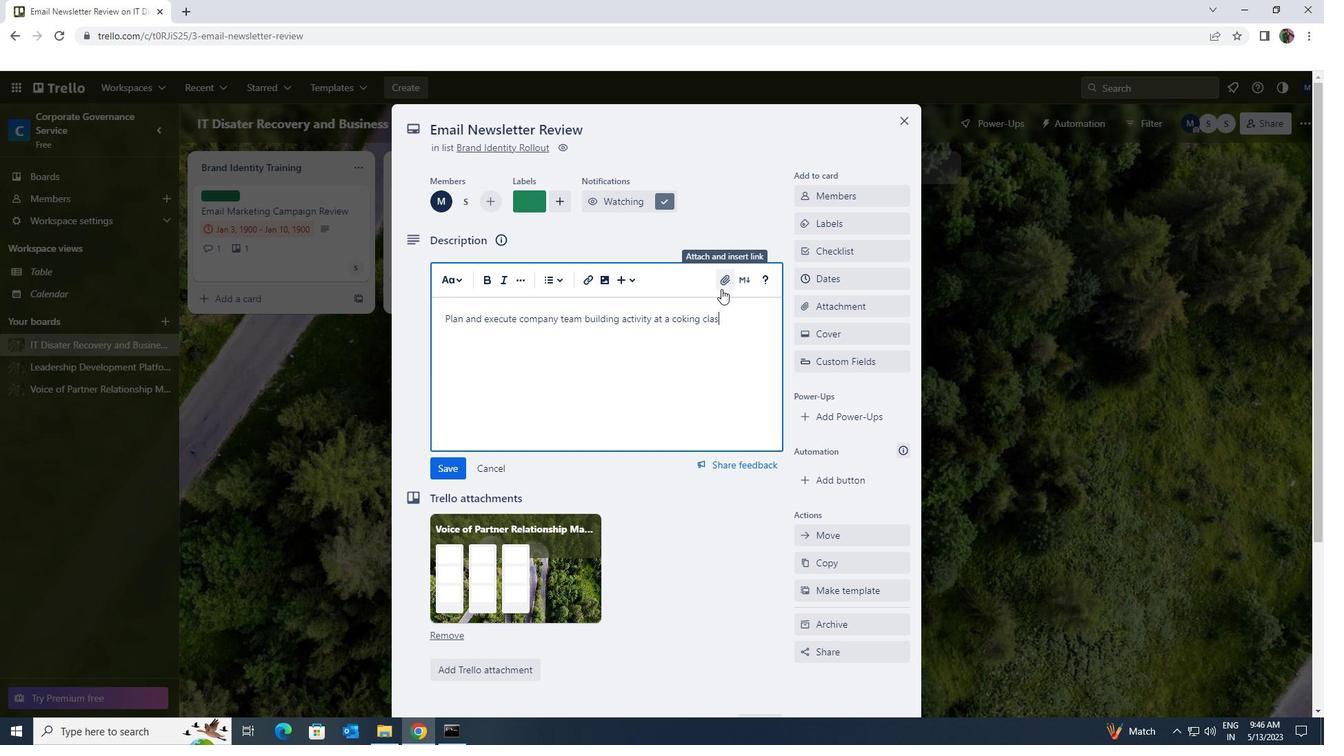 
Action: Mouse moved to (451, 459)
Screenshot: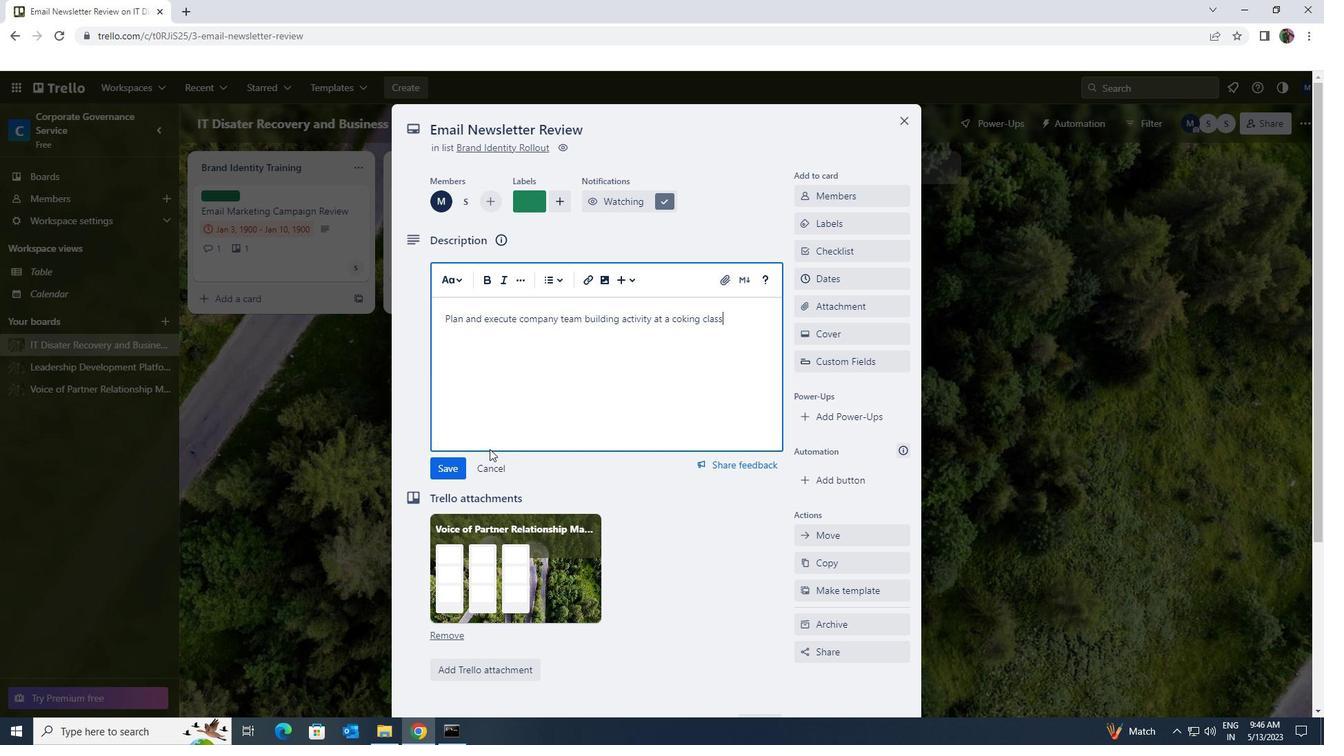 
Action: Mouse pressed left at (451, 459)
Screenshot: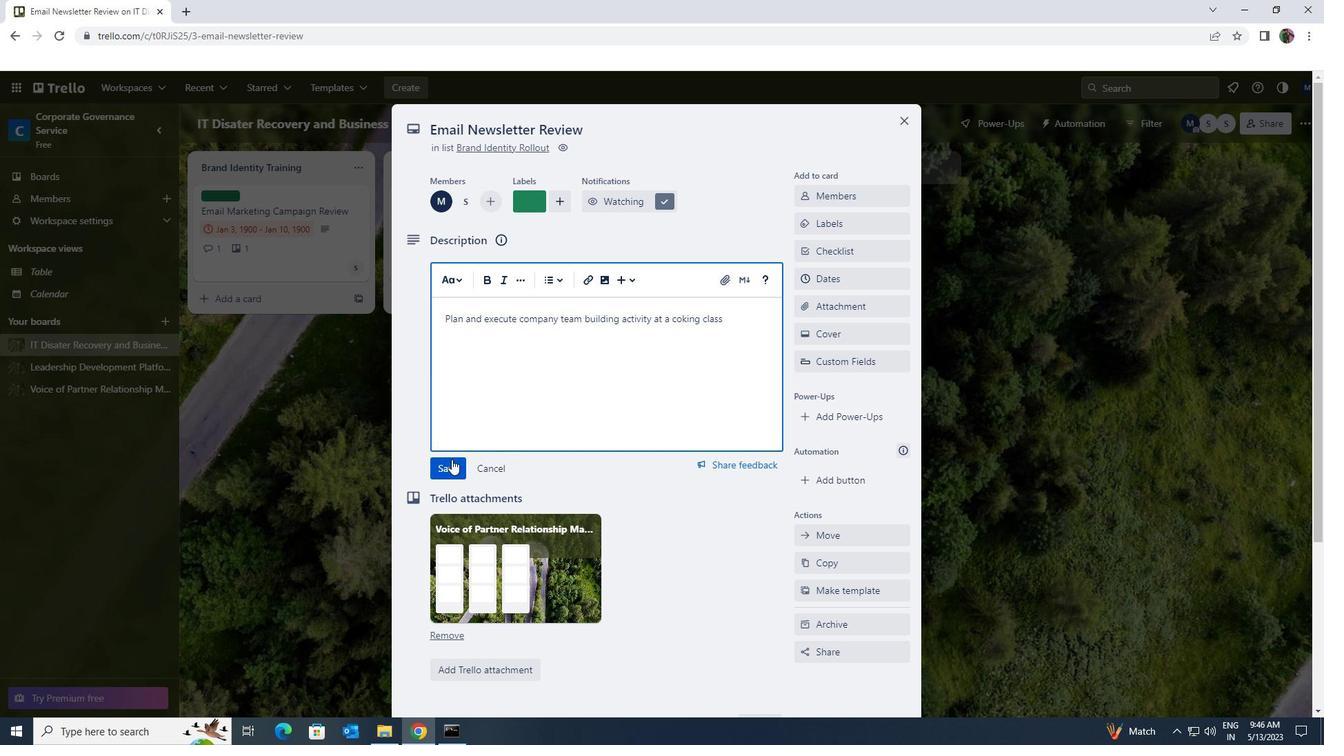 
Action: Mouse scrolled (451, 458) with delta (0, 0)
Screenshot: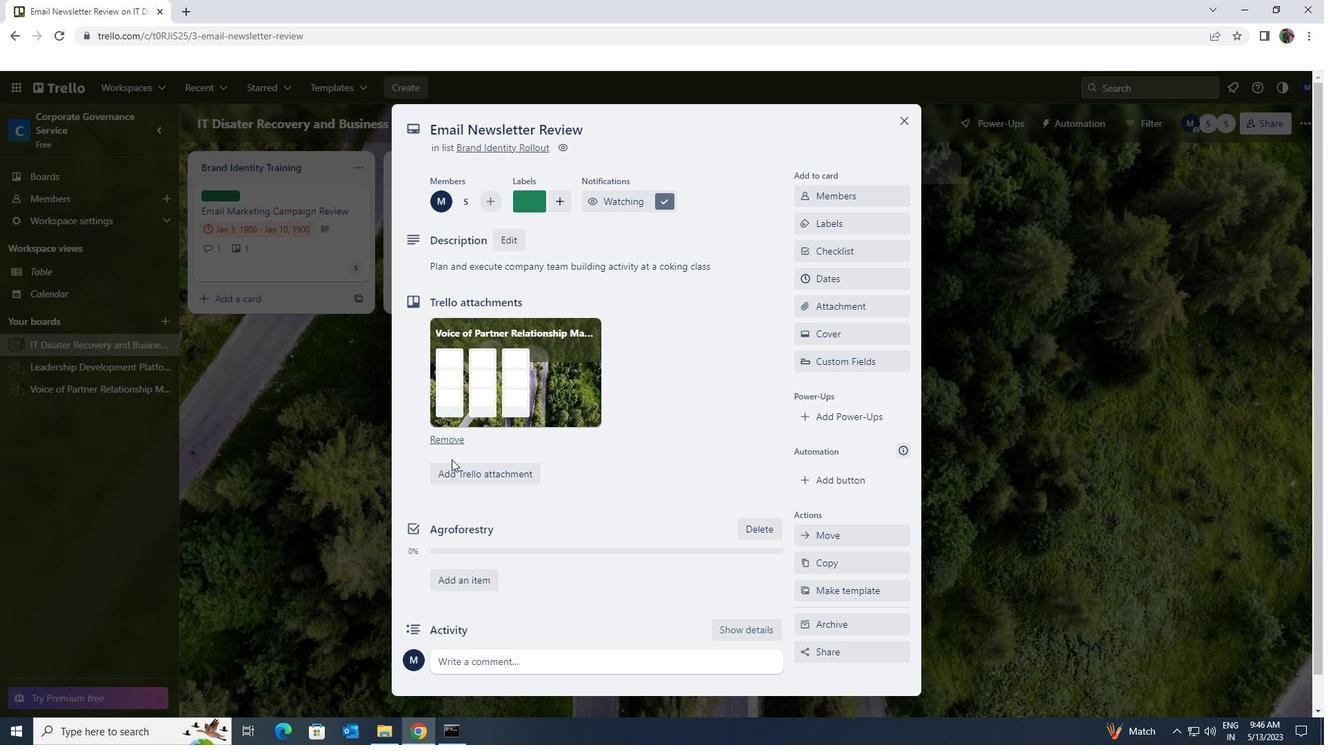 
Action: Mouse scrolled (451, 458) with delta (0, 0)
Screenshot: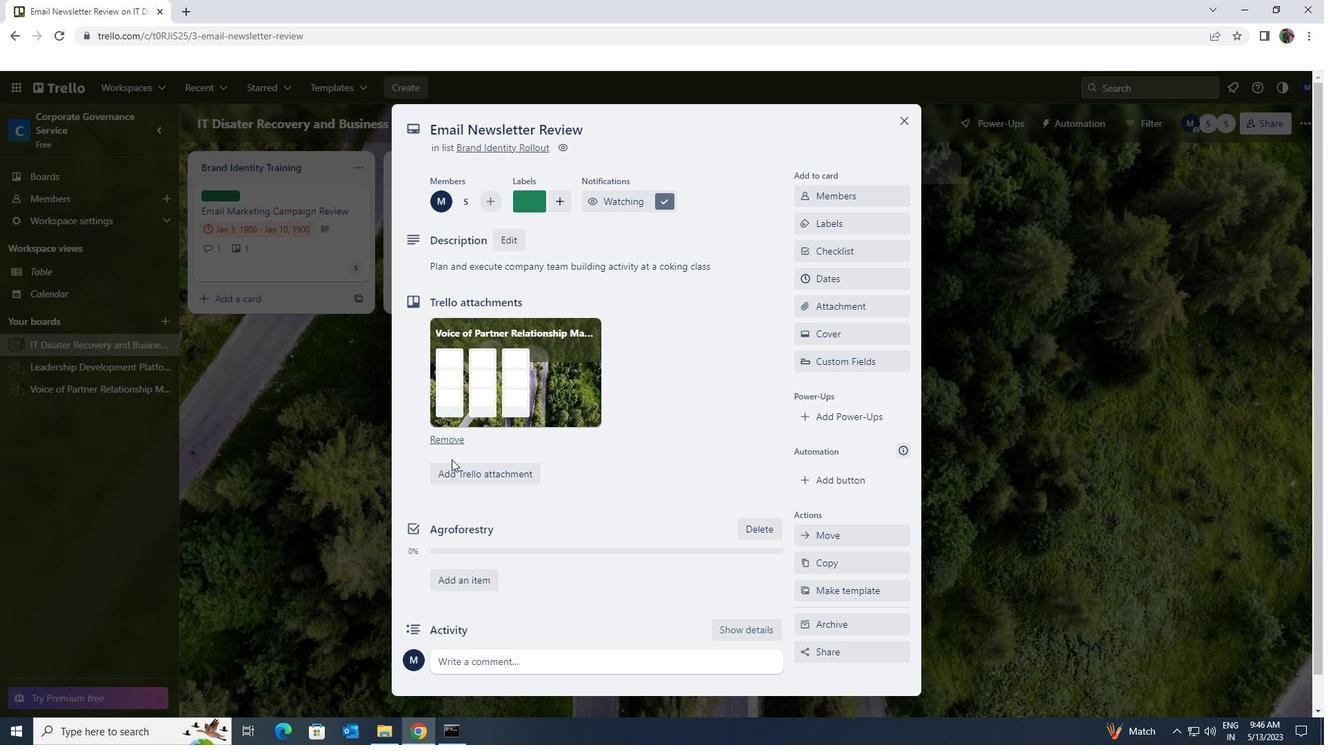 
Action: Mouse moved to (495, 619)
Screenshot: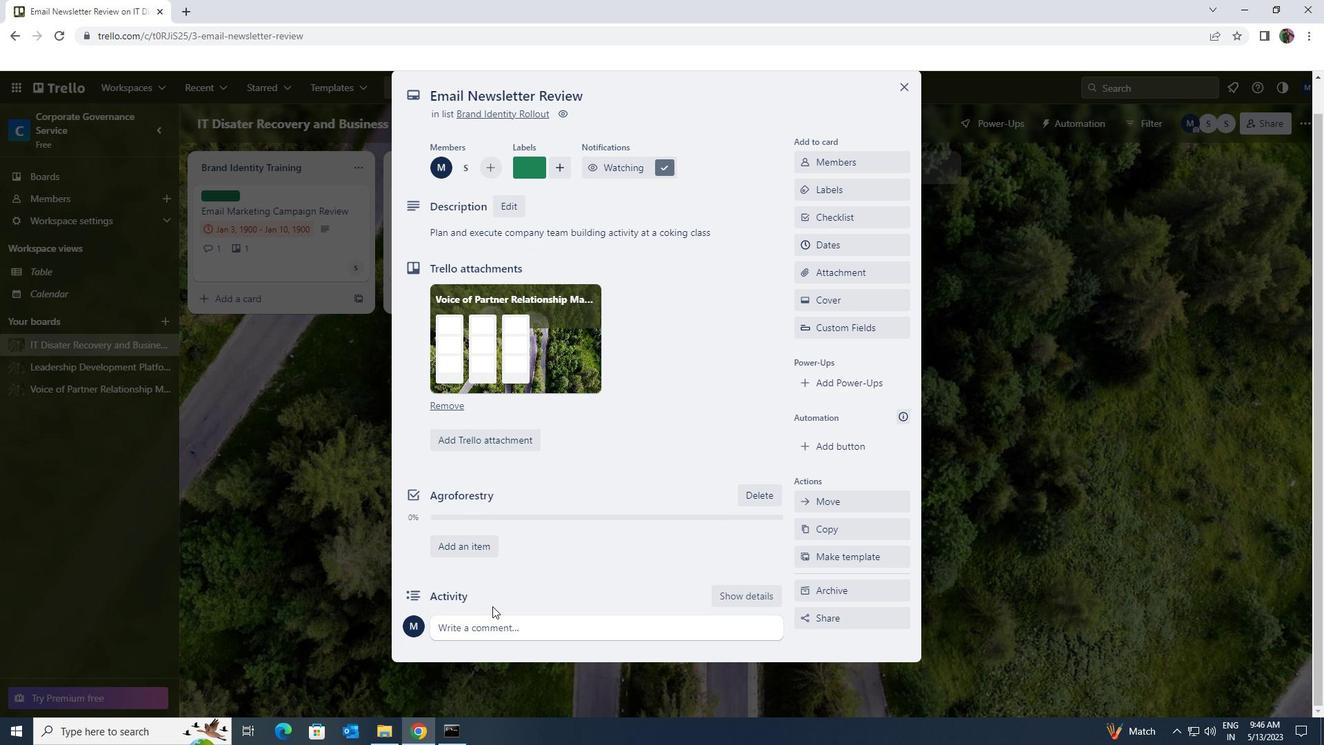 
Action: Mouse pressed left at (495, 619)
Screenshot: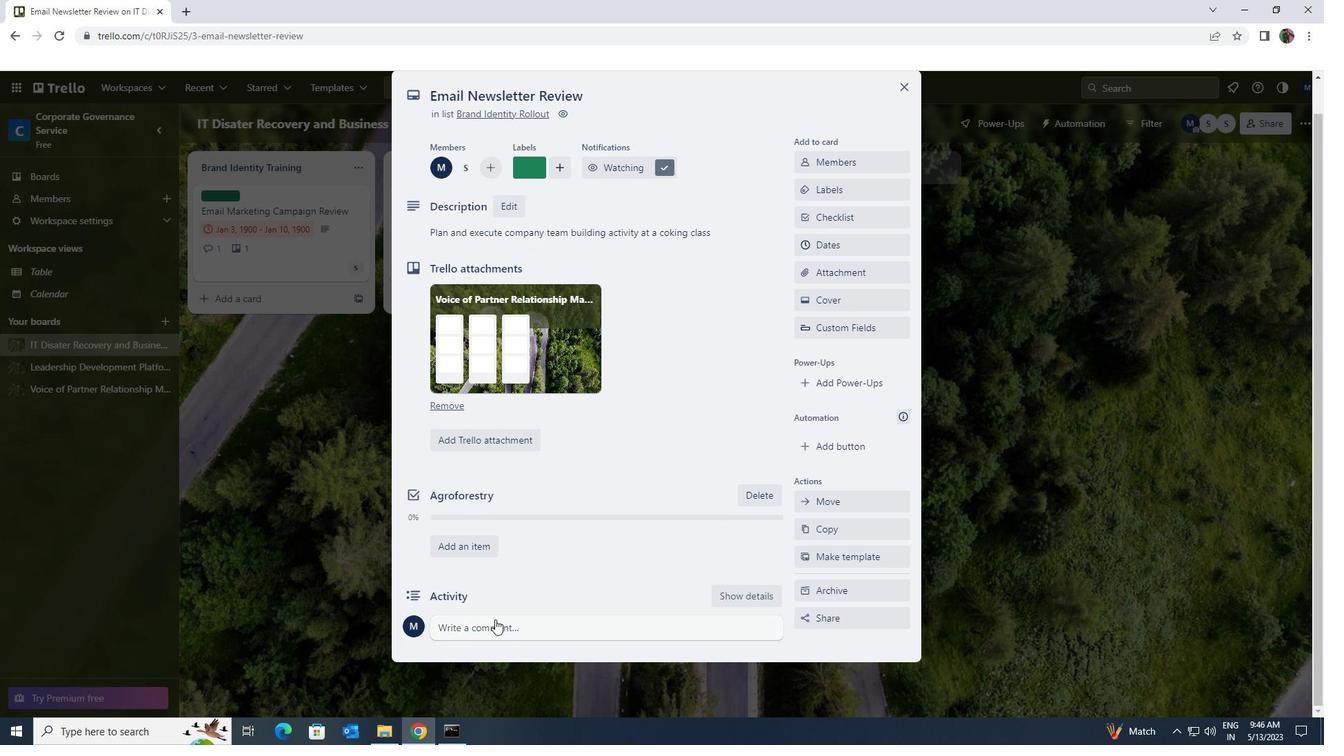 
Action: Mouse moved to (497, 621)
Screenshot: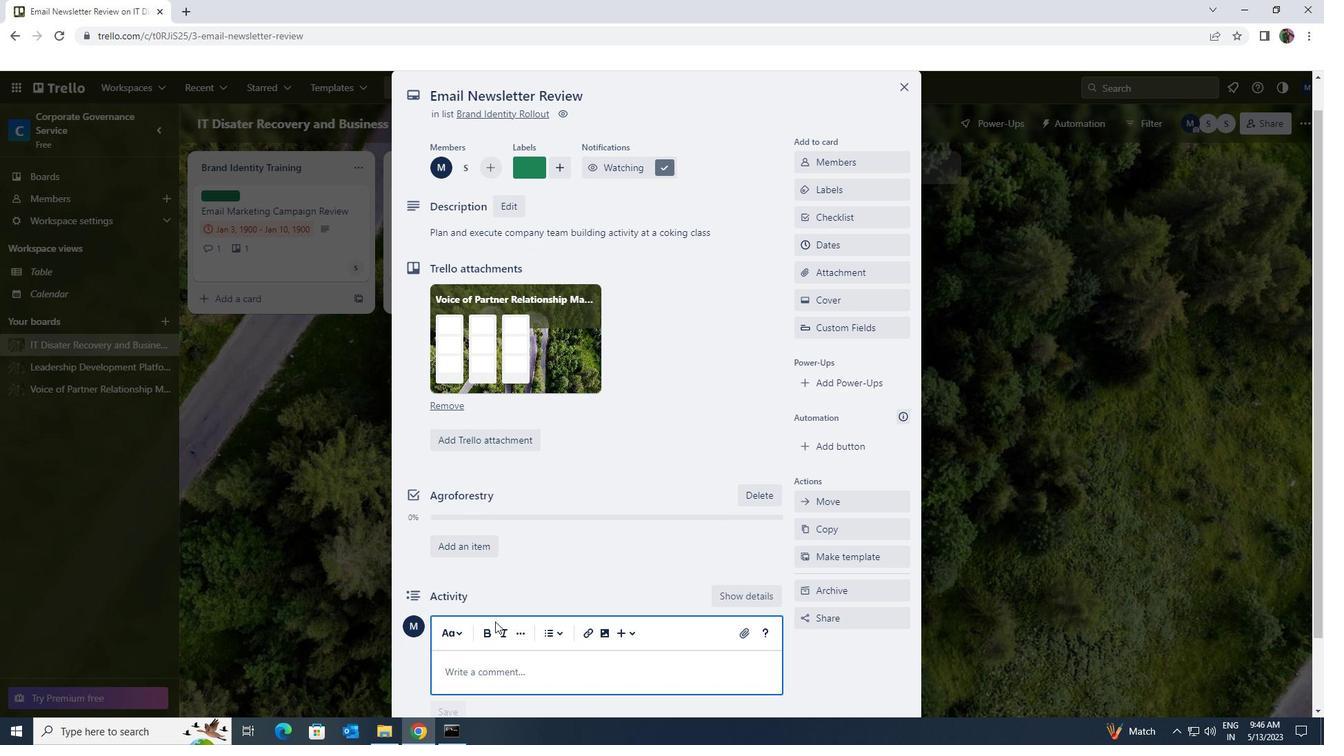 
Action: Key pressed <Key.shift>LET<Key.space>US<Key.space>APPROACH<Key.space>THIS<Key.space>TASK<Key.space>WITH<Key.space>SENSE<Key.space>OF<Key.space>DATA<Key.space>DRIVEN<Key.space>
Screenshot: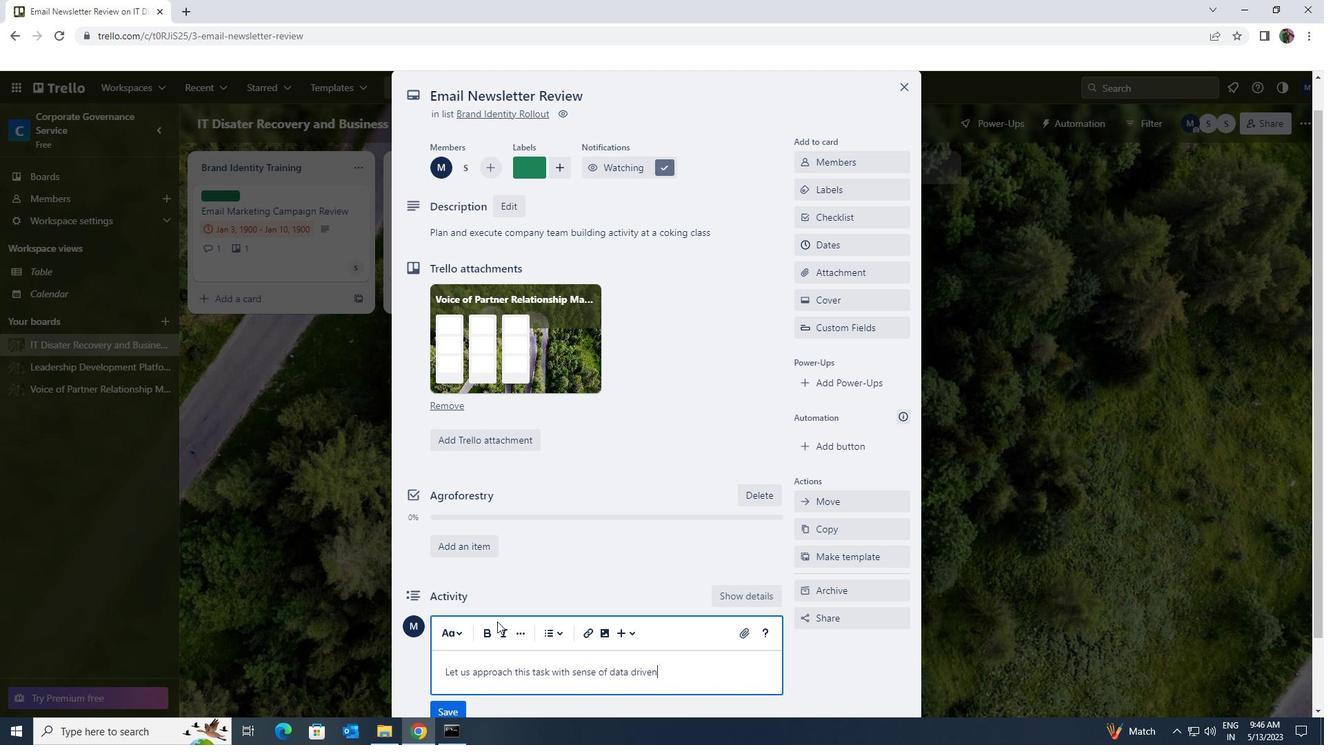 
Action: Mouse moved to (498, 621)
Screenshot: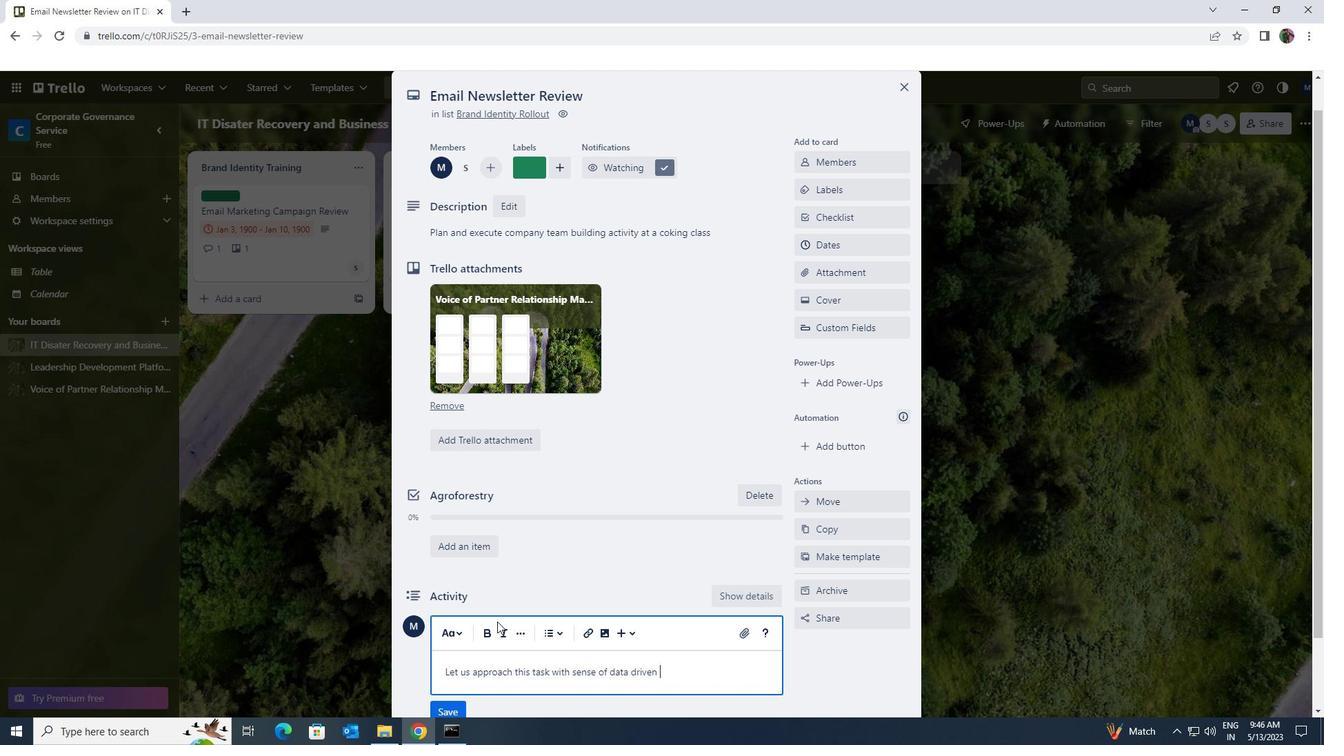 
Action: Key pressed DECISION<Key.space>MAKING<Key.space>USING<Key.space>METRICS<Key.space>AND<Key.space>ANALYSIS<Key.space>TO<Key.space>INFORM<Key.space>OUR<Key.space>CHOICE.
Screenshot: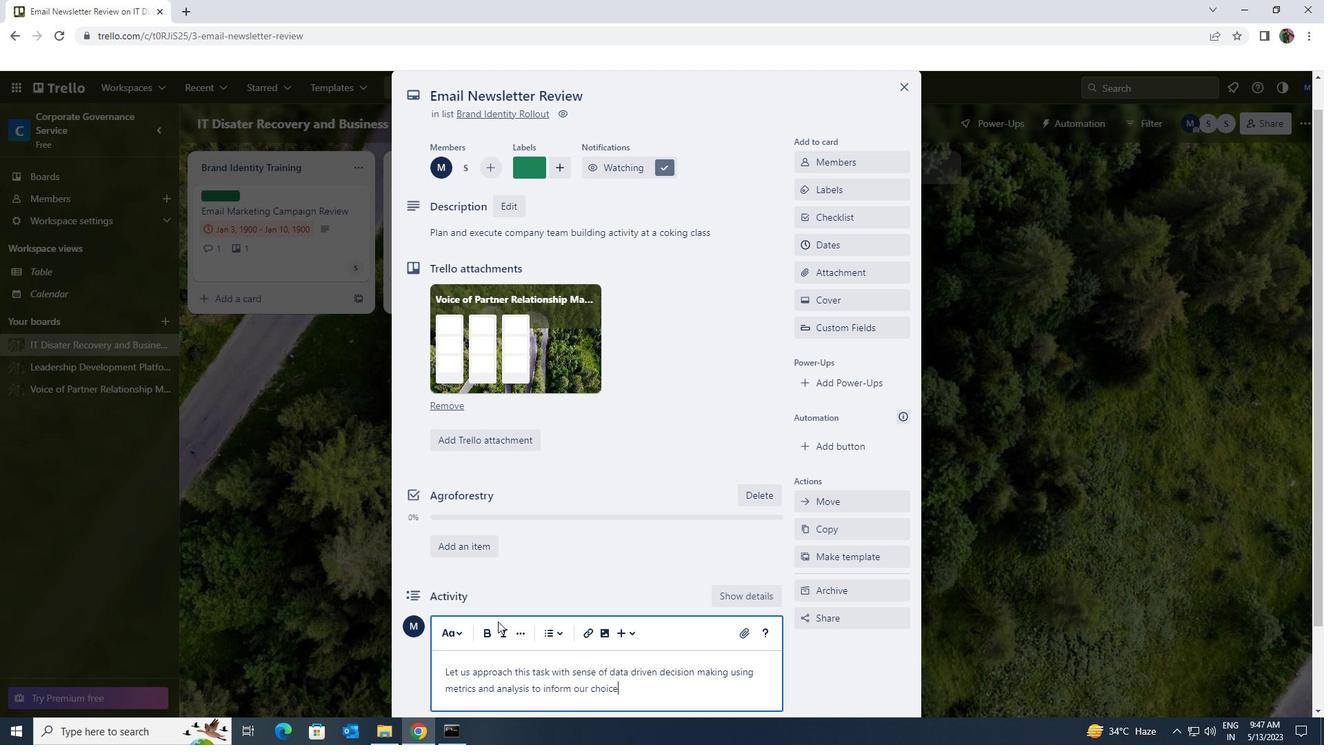 
Action: Mouse scrolled (498, 621) with delta (0, 0)
Screenshot: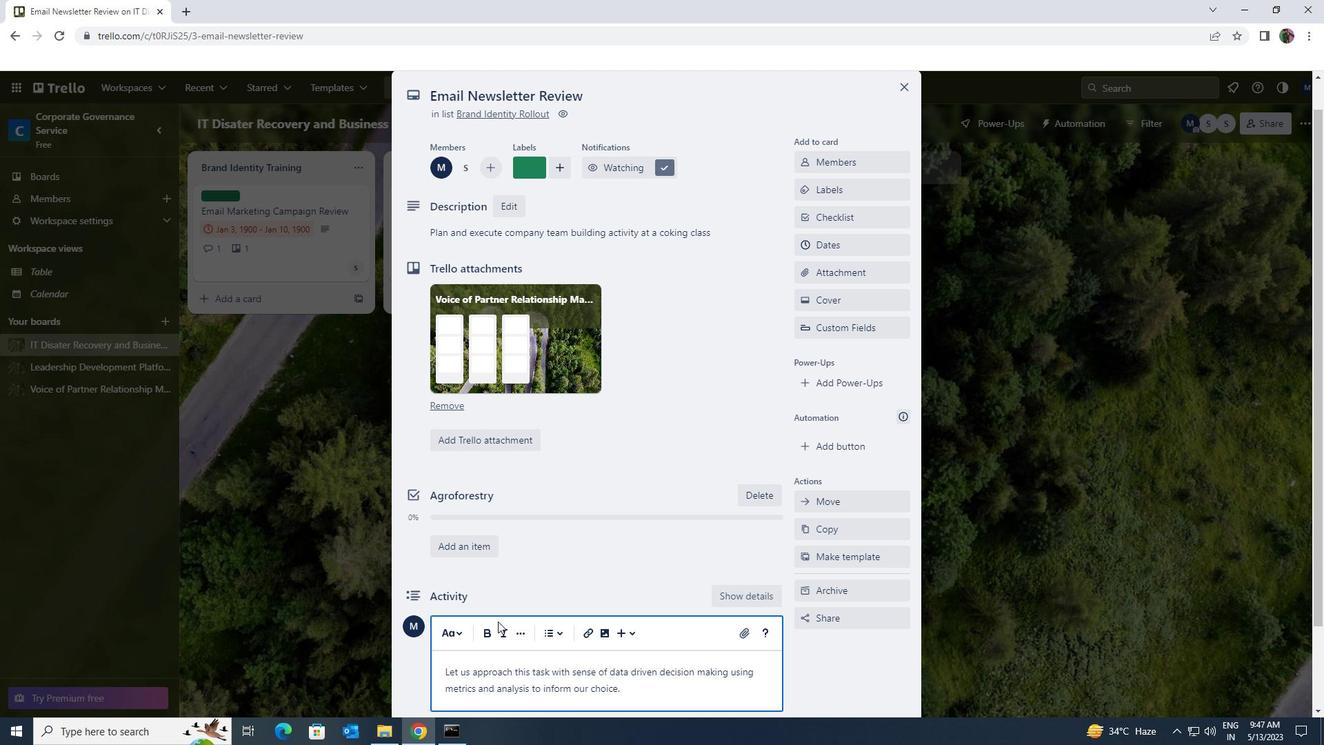 
Action: Mouse scrolled (498, 621) with delta (0, 0)
Screenshot: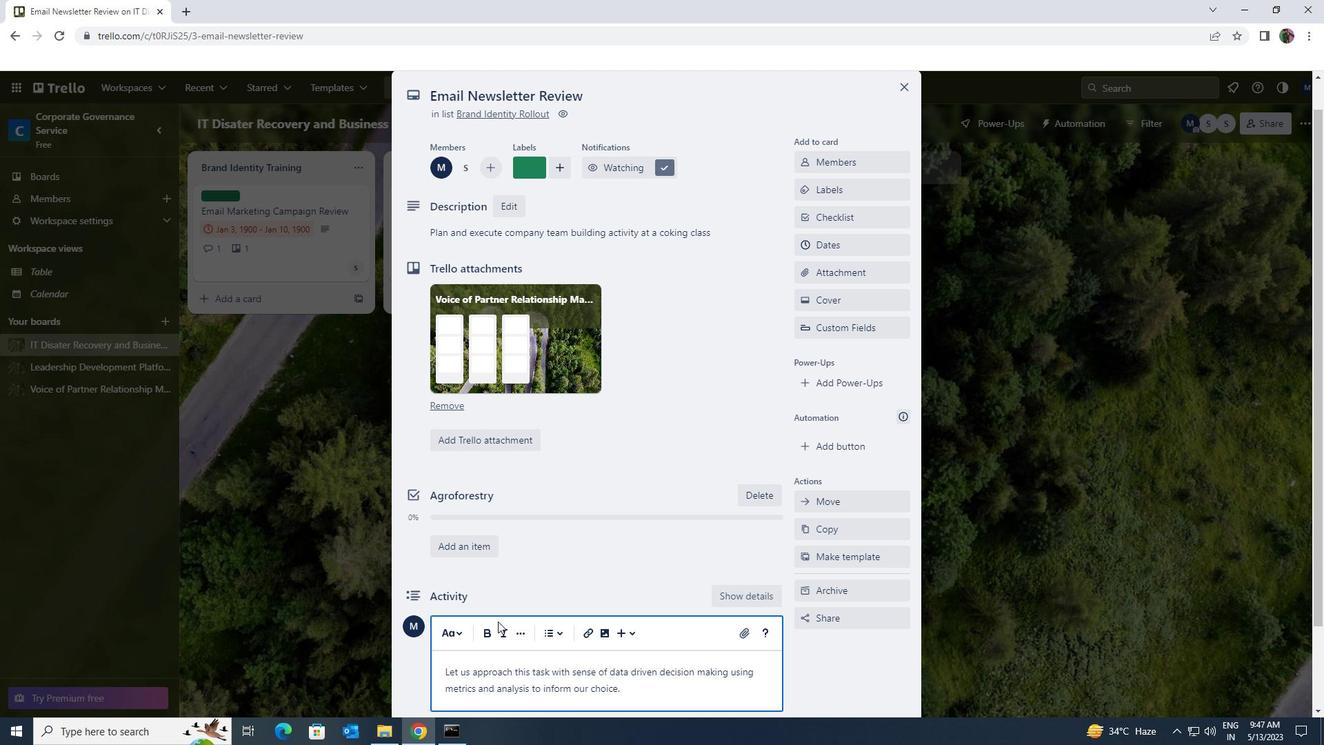 
Action: Mouse scrolled (498, 621) with delta (0, 0)
Screenshot: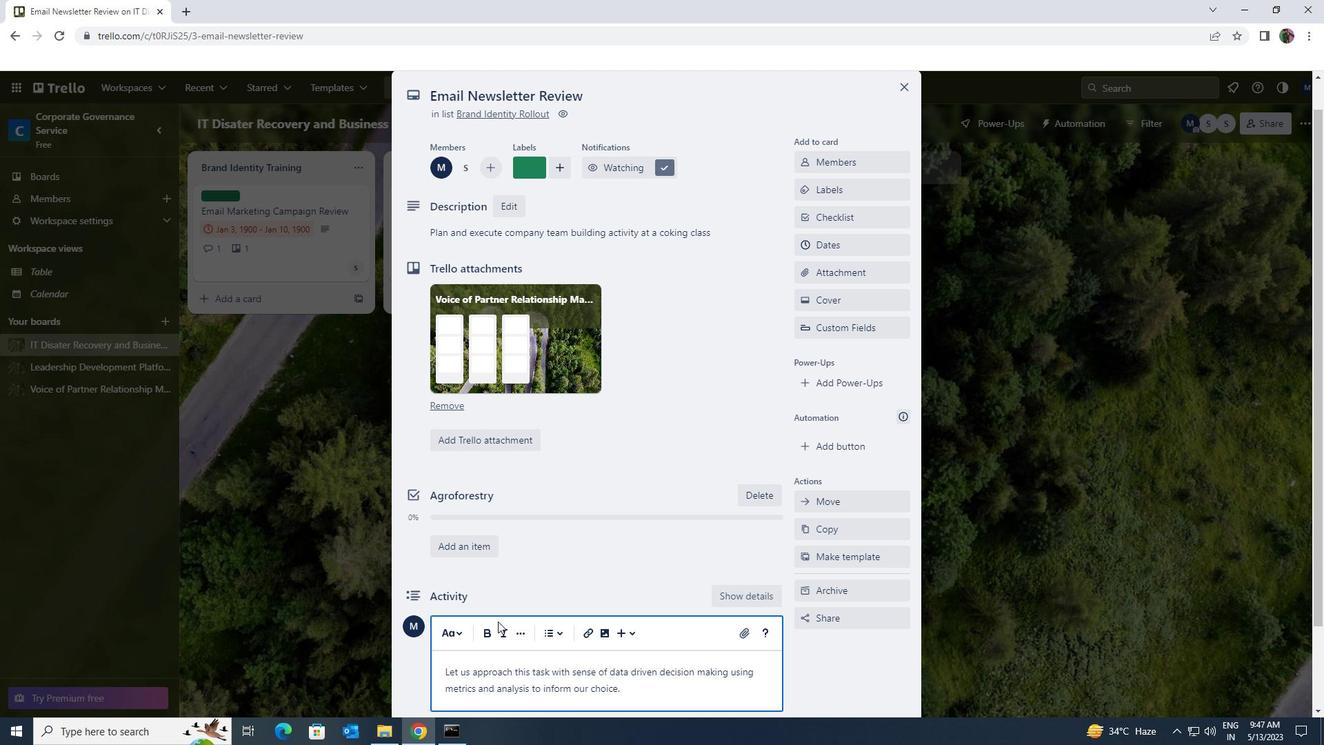 
Action: Mouse moved to (454, 627)
Screenshot: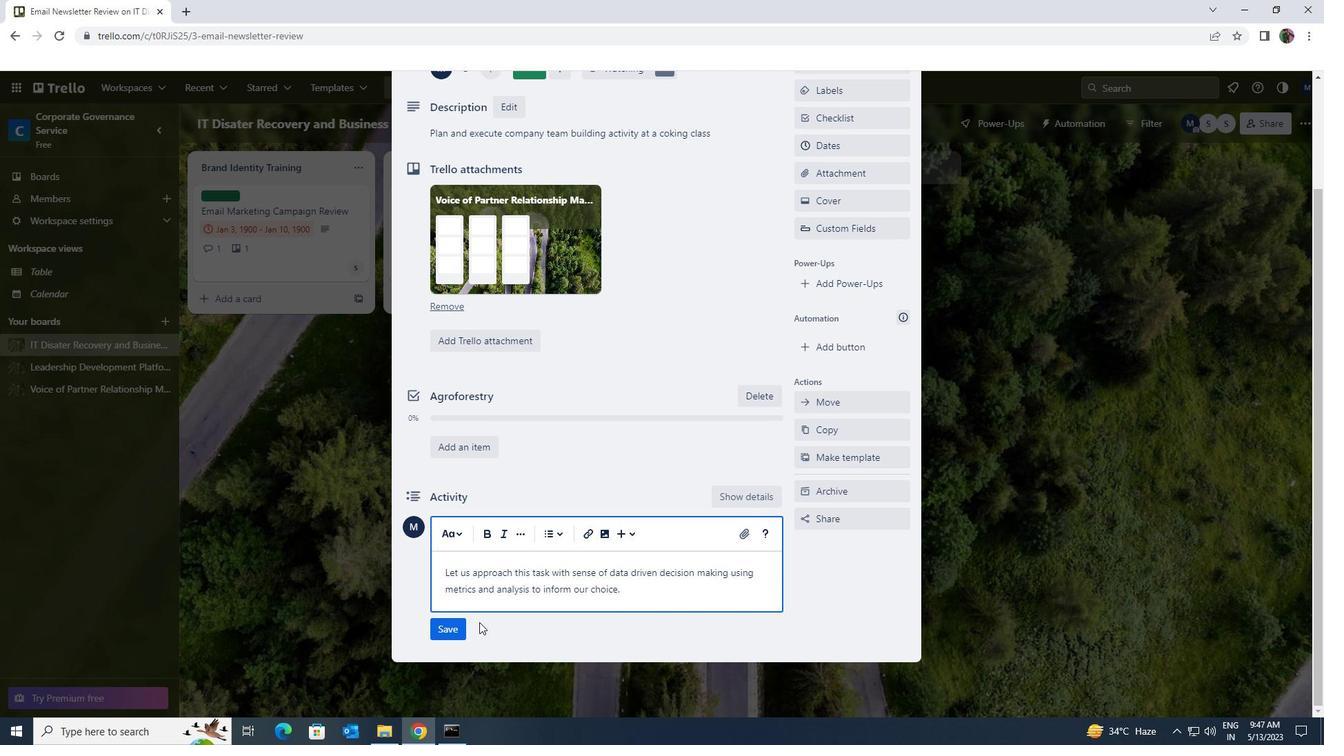 
Action: Mouse pressed left at (454, 627)
Screenshot: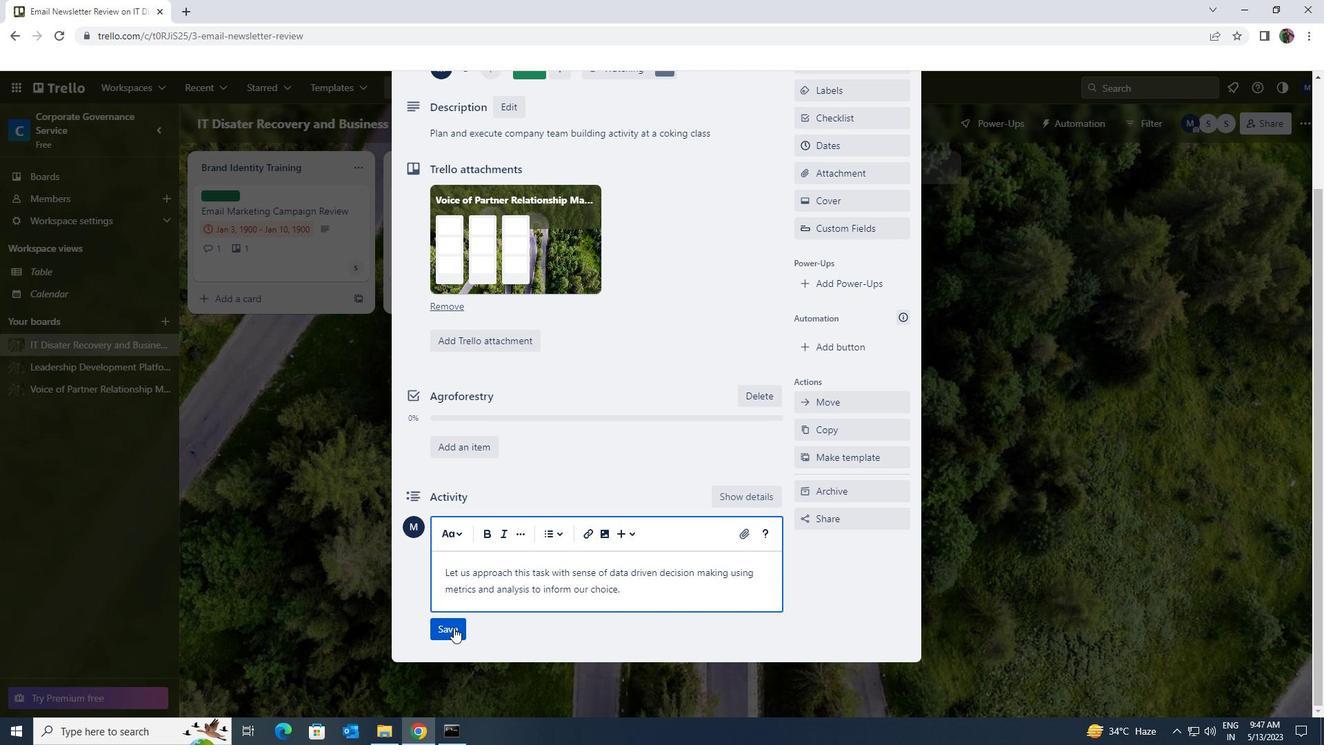 
Action: Mouse moved to (699, 557)
Screenshot: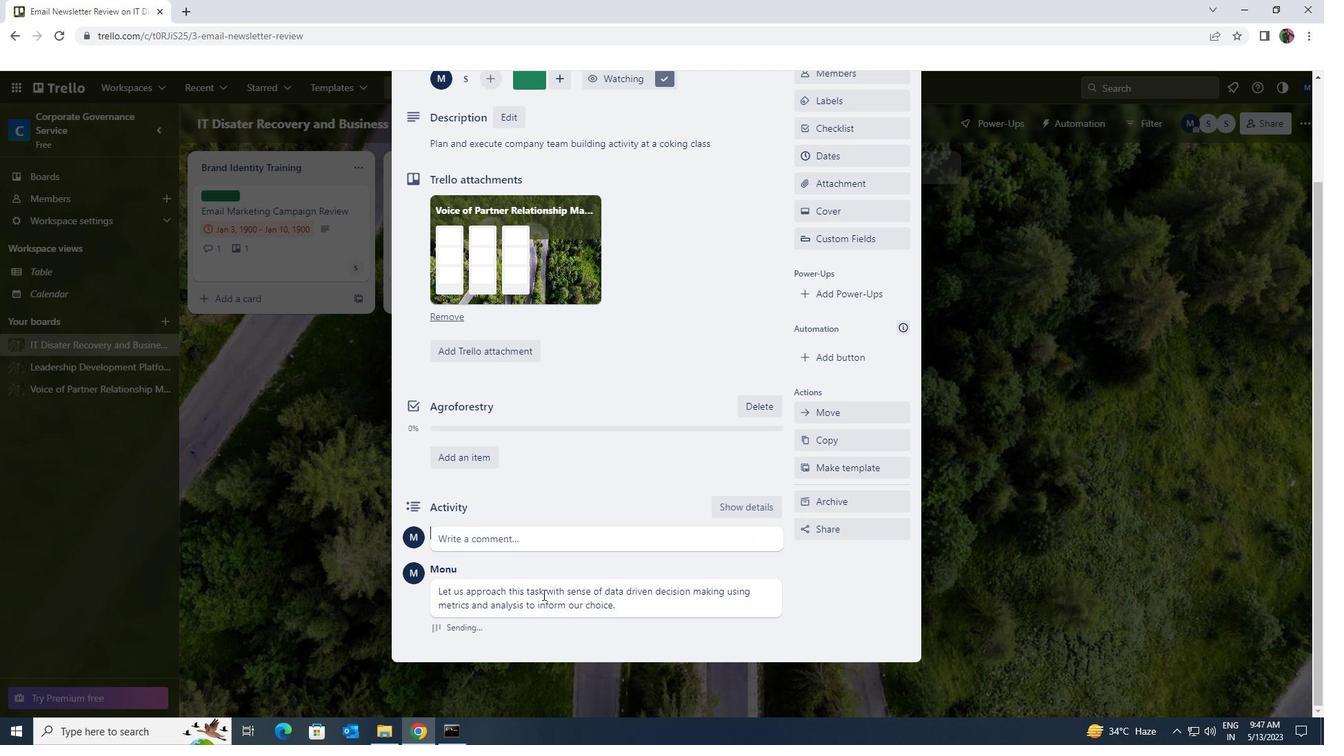 
Action: Mouse scrolled (699, 558) with delta (0, 0)
Screenshot: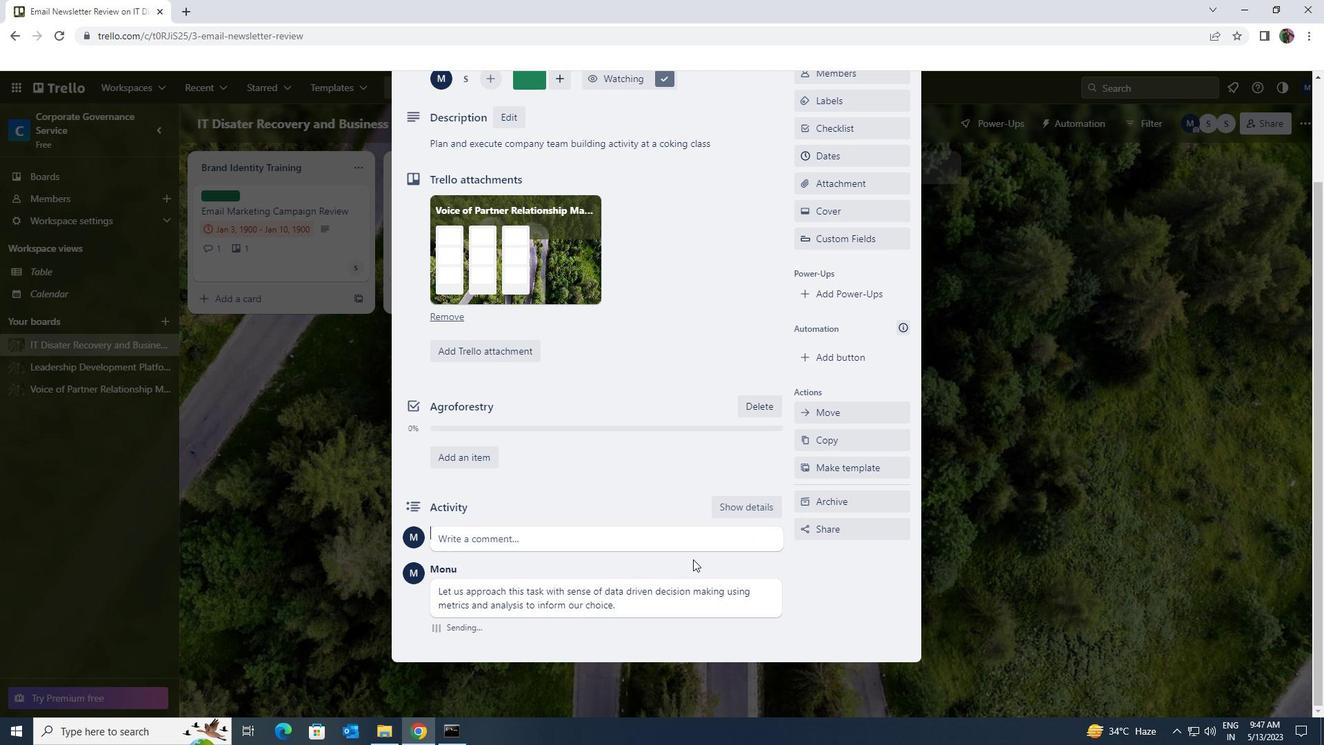 
Action: Mouse scrolled (699, 558) with delta (0, 0)
Screenshot: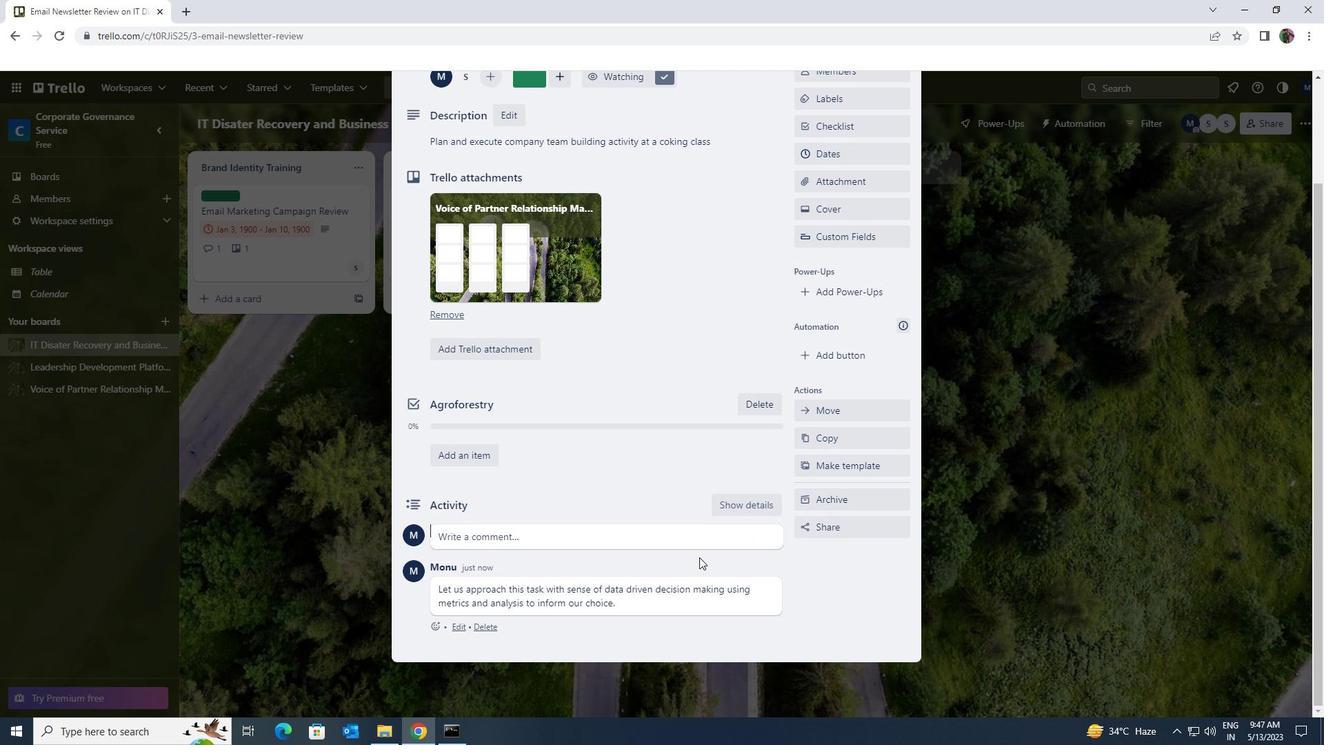 
Action: Mouse scrolled (699, 558) with delta (0, 0)
Screenshot: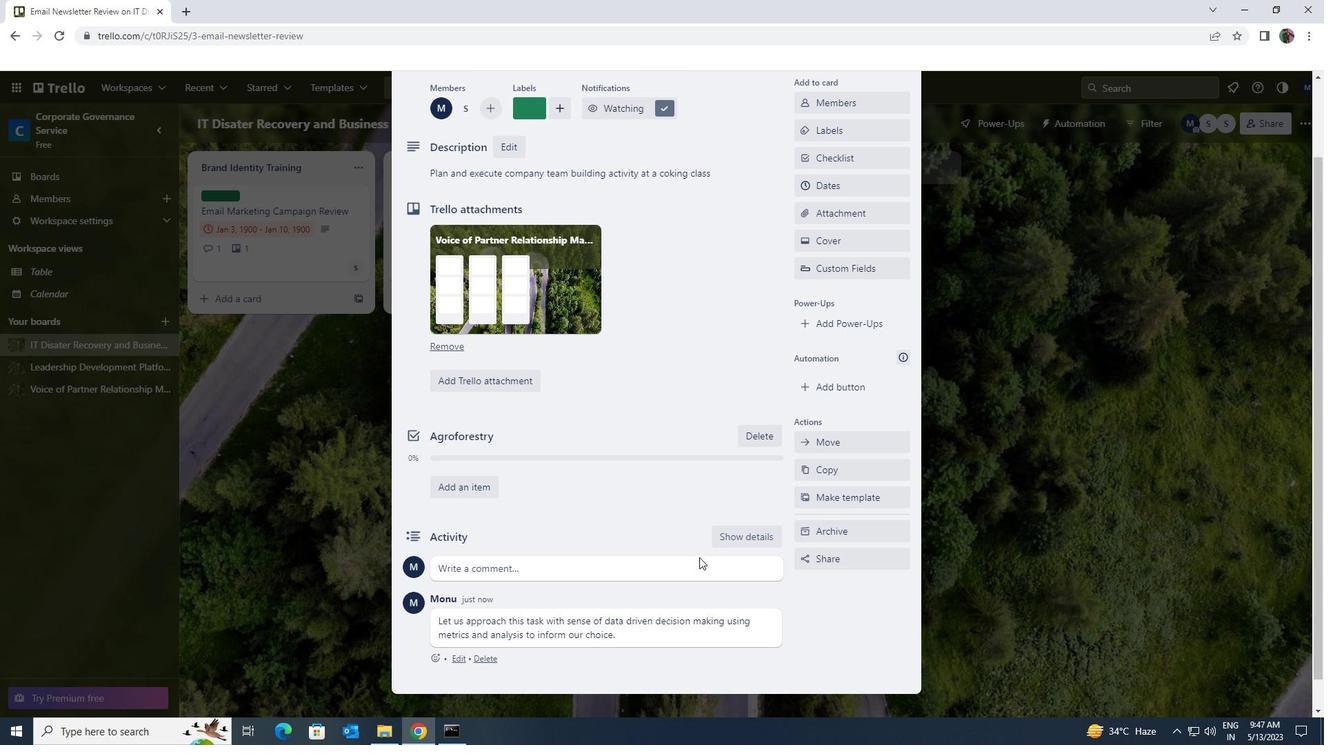 
Action: Mouse scrolled (699, 558) with delta (0, 0)
Screenshot: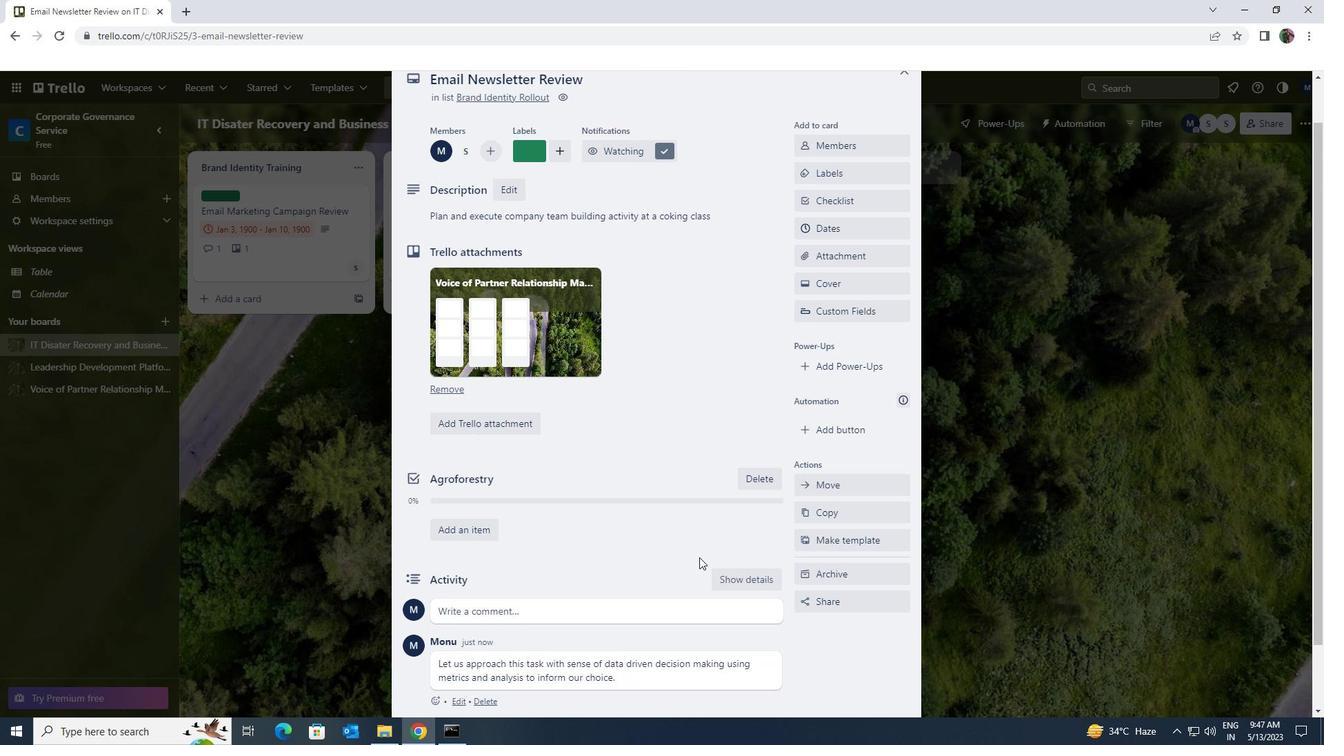 
Action: Mouse moved to (839, 283)
Screenshot: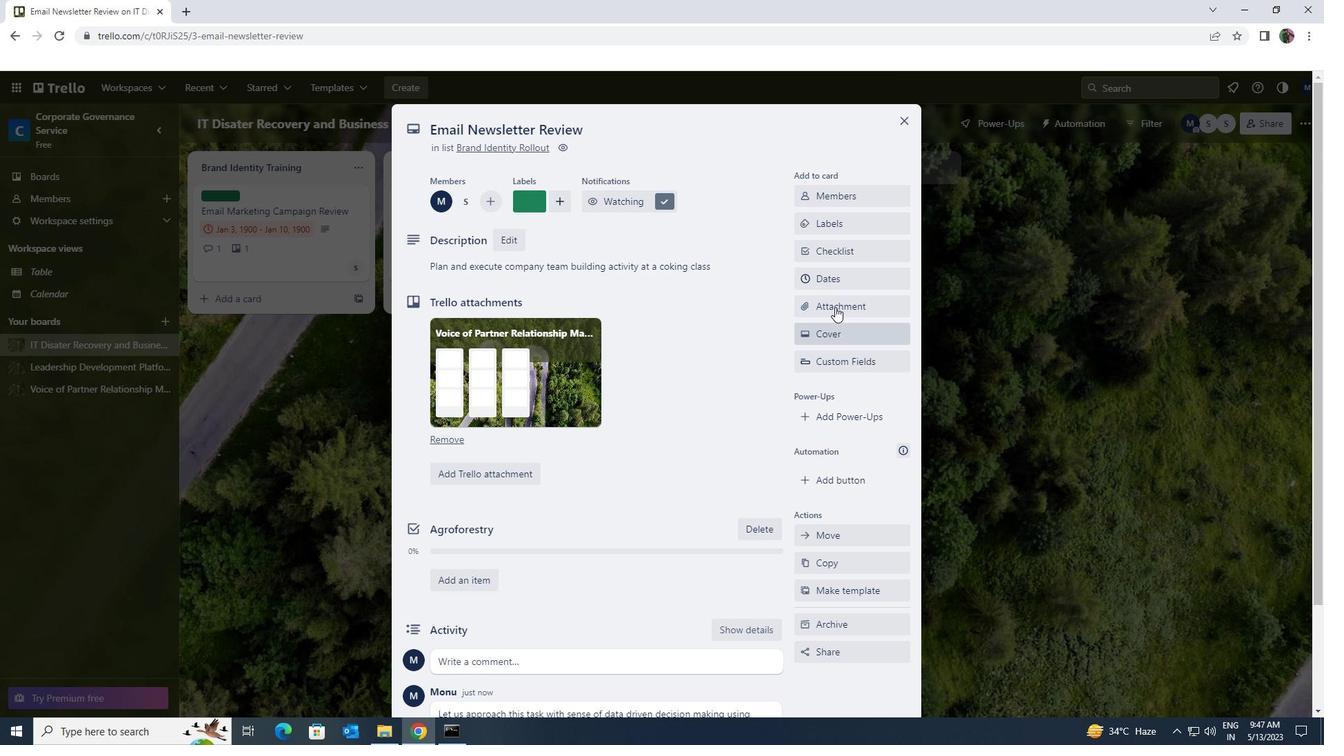 
Action: Mouse pressed left at (839, 283)
Screenshot: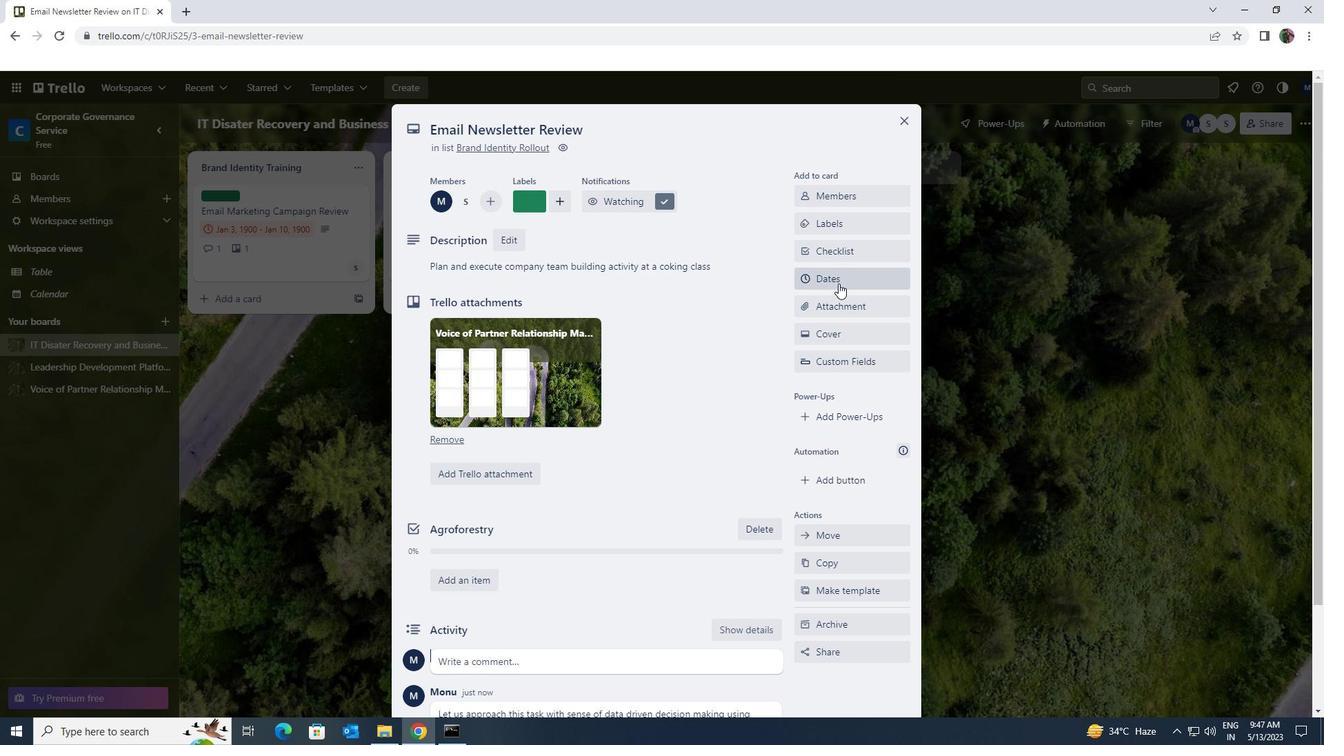 
Action: Mouse moved to (817, 375)
Screenshot: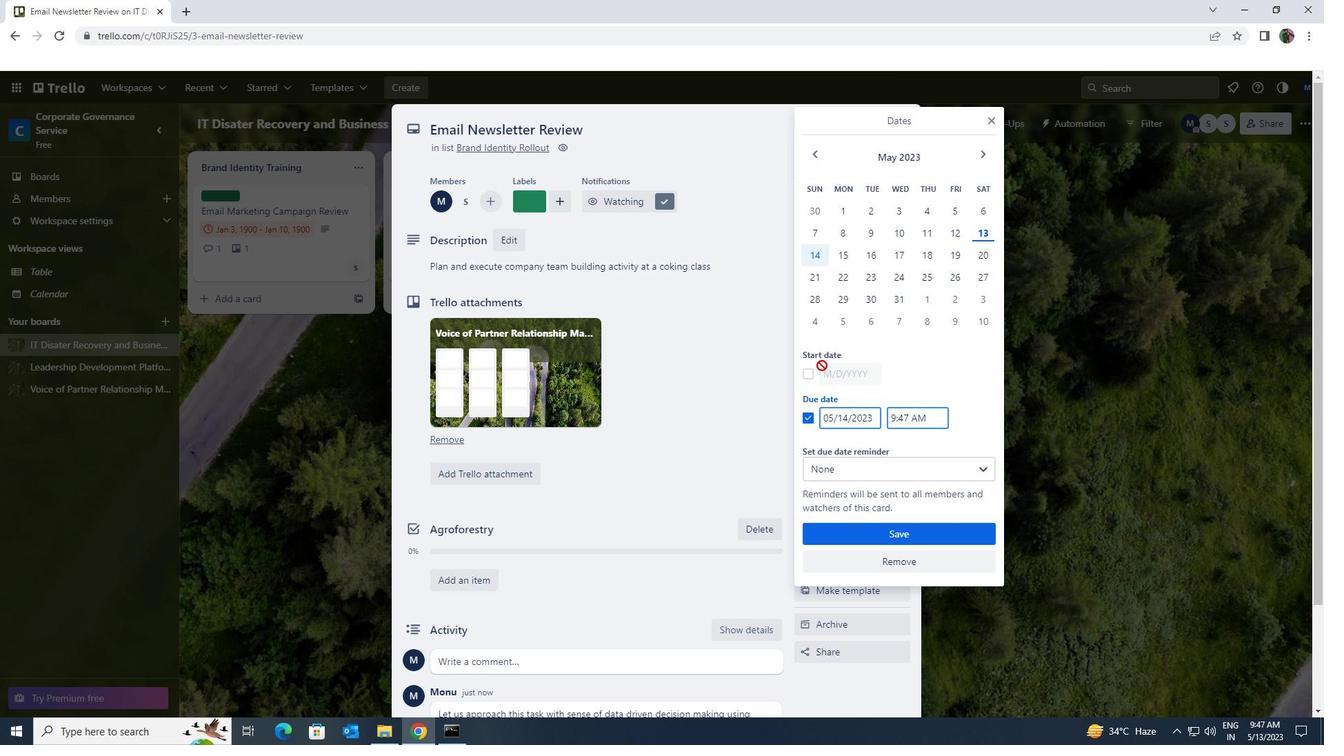 
Action: Mouse pressed left at (817, 375)
Screenshot: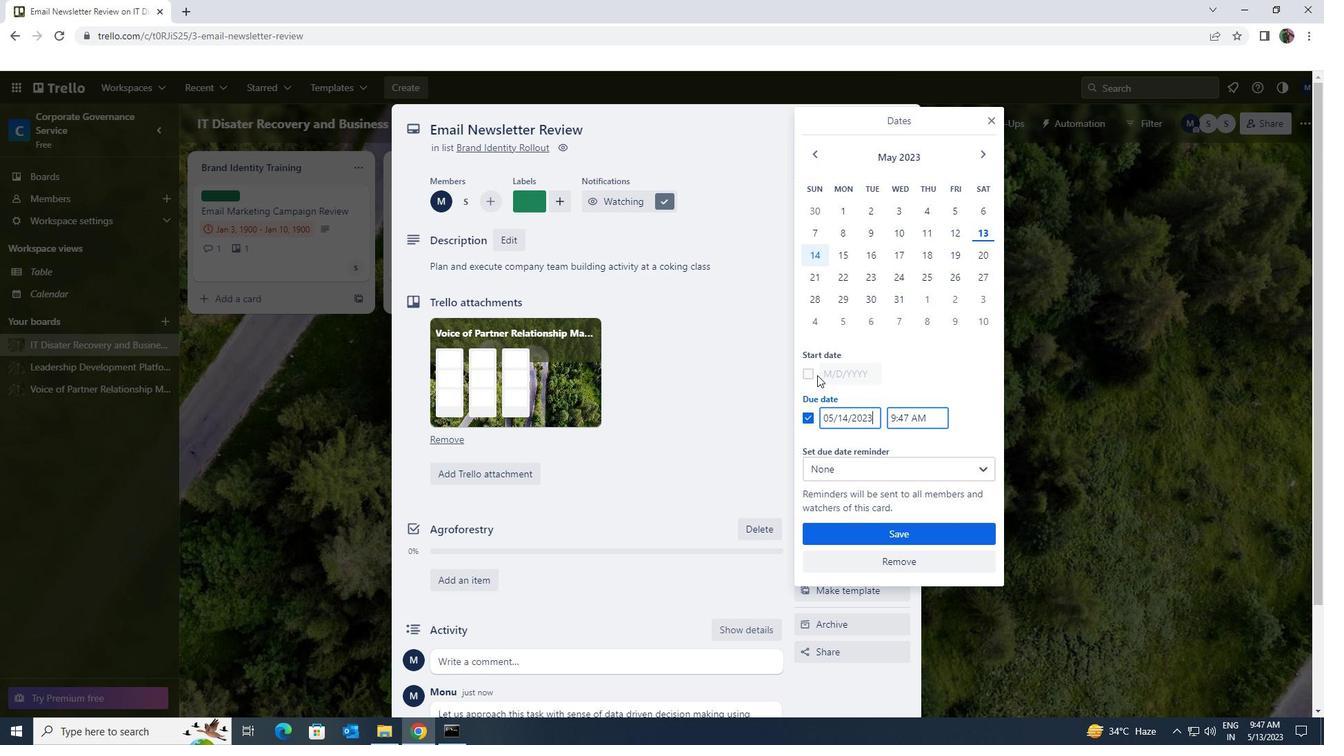 
Action: Mouse moved to (869, 378)
Screenshot: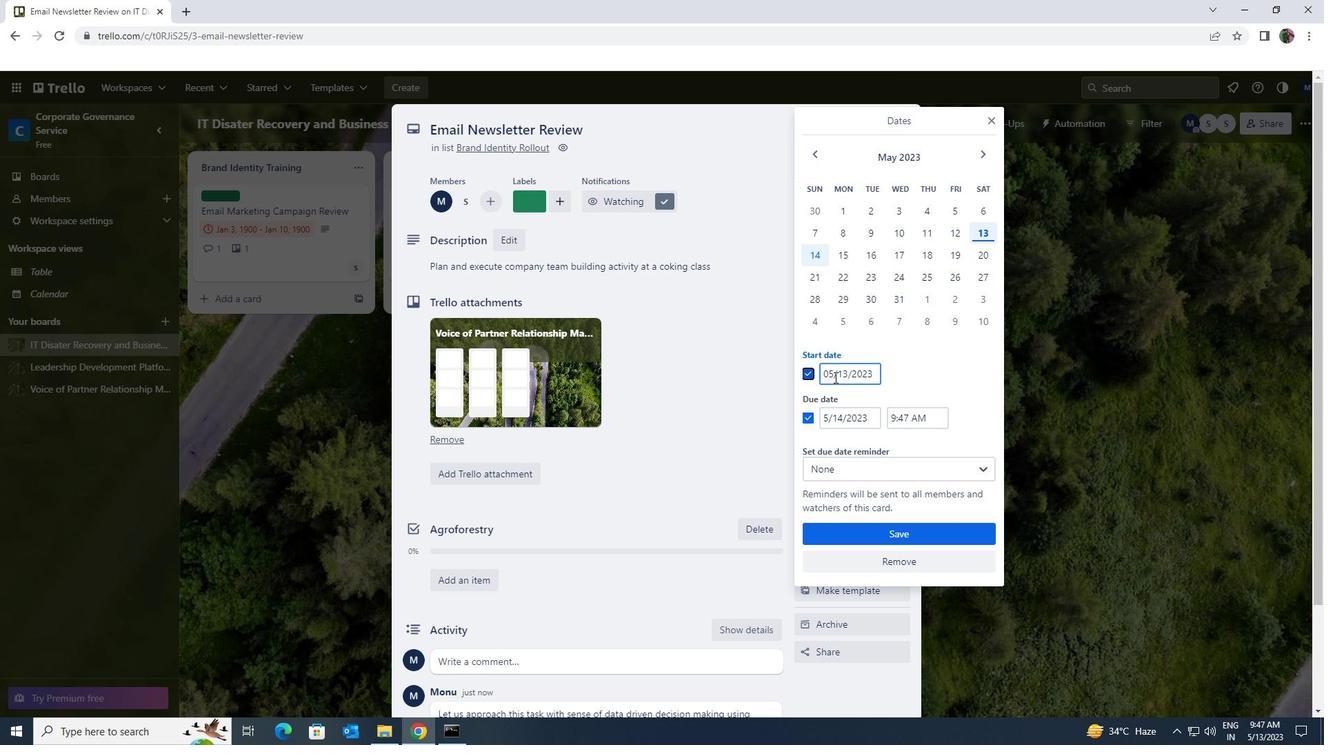 
Action: Mouse pressed left at (869, 378)
Screenshot: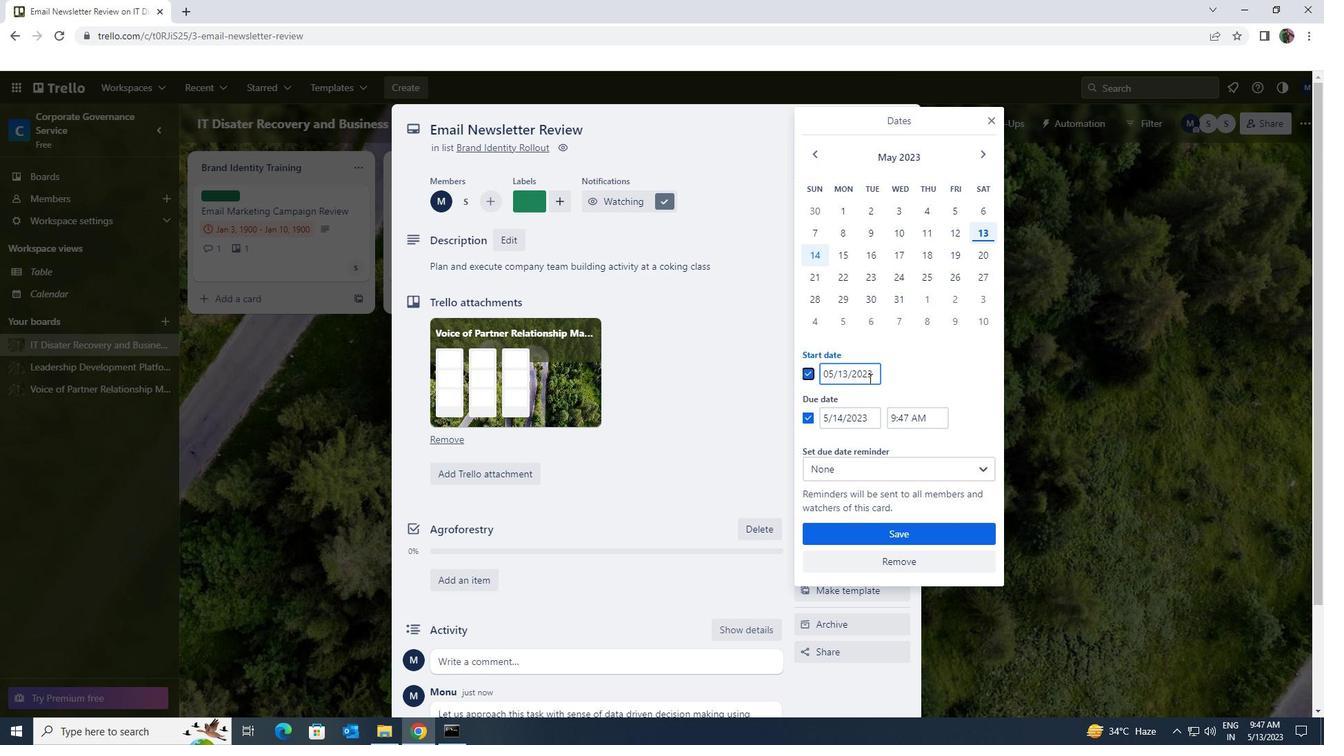 
Action: Mouse moved to (822, 378)
Screenshot: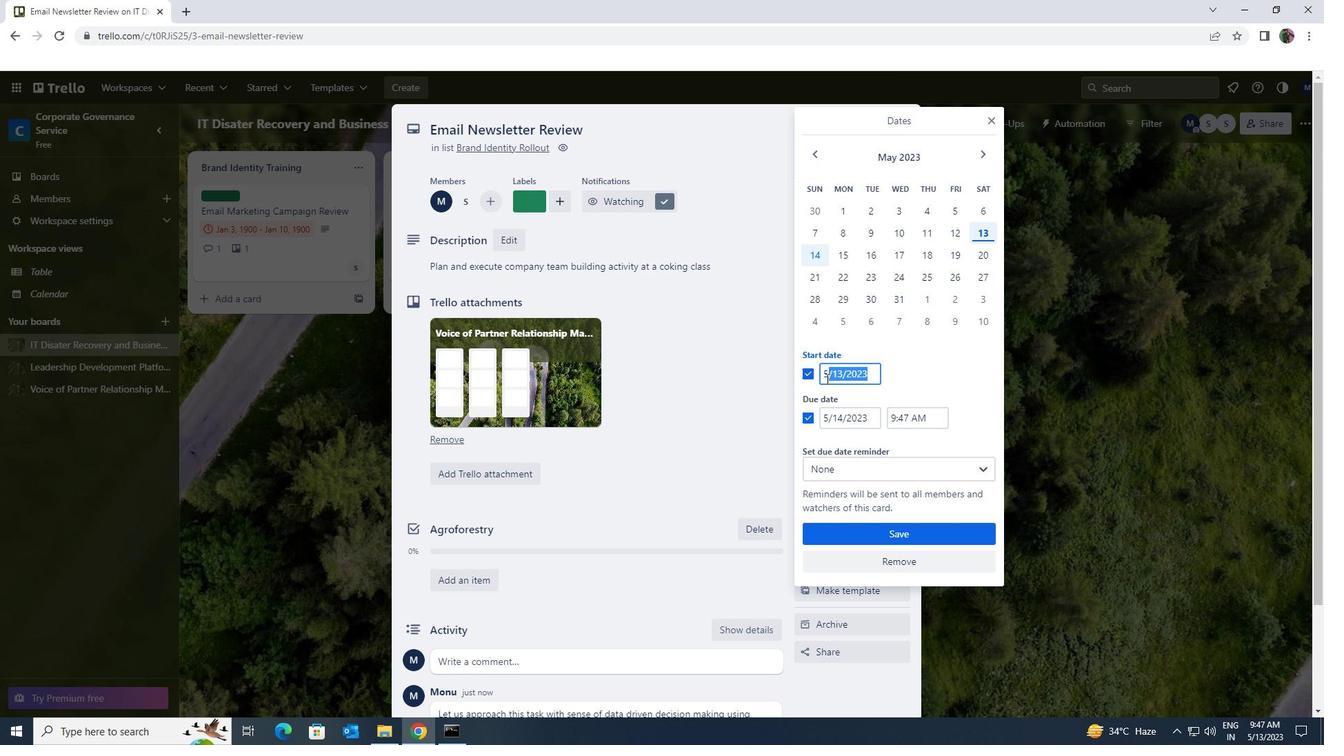 
Action: Key pressed 1/9/18<Key.backspace>900
Screenshot: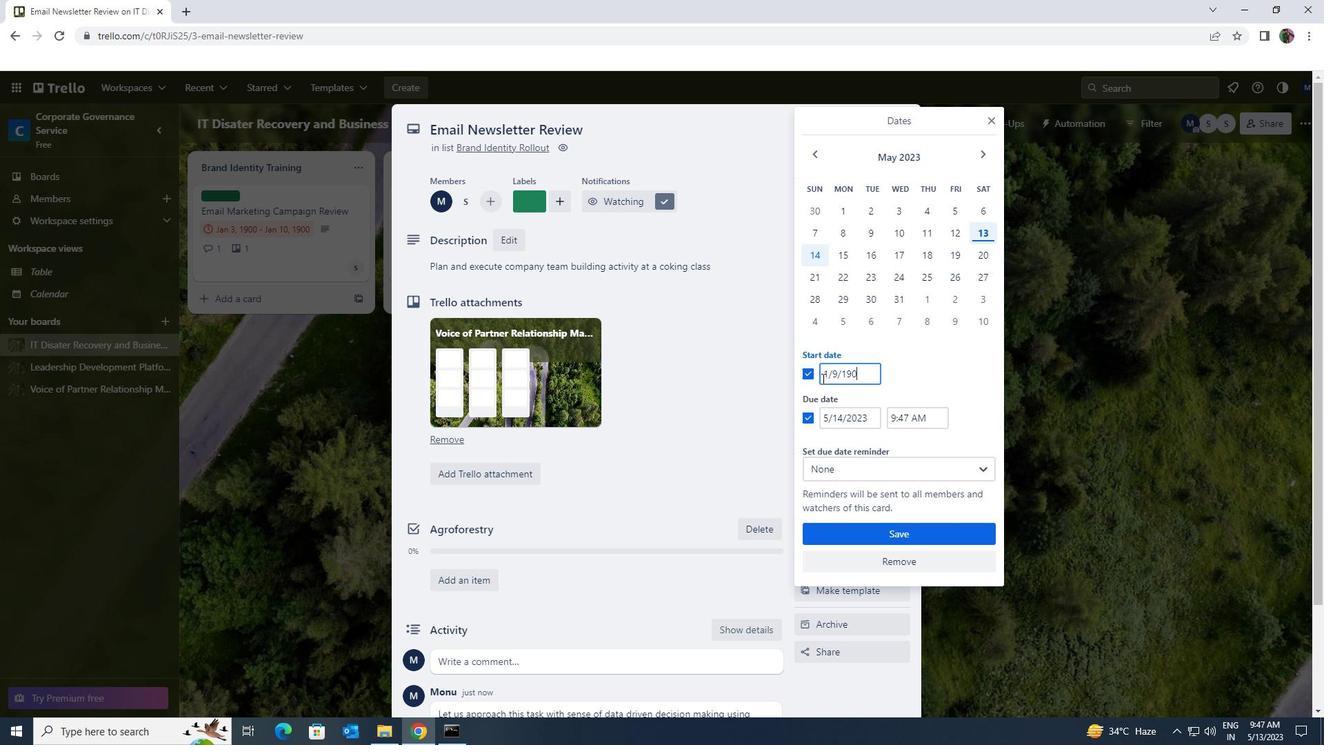 
Action: Mouse moved to (875, 417)
Screenshot: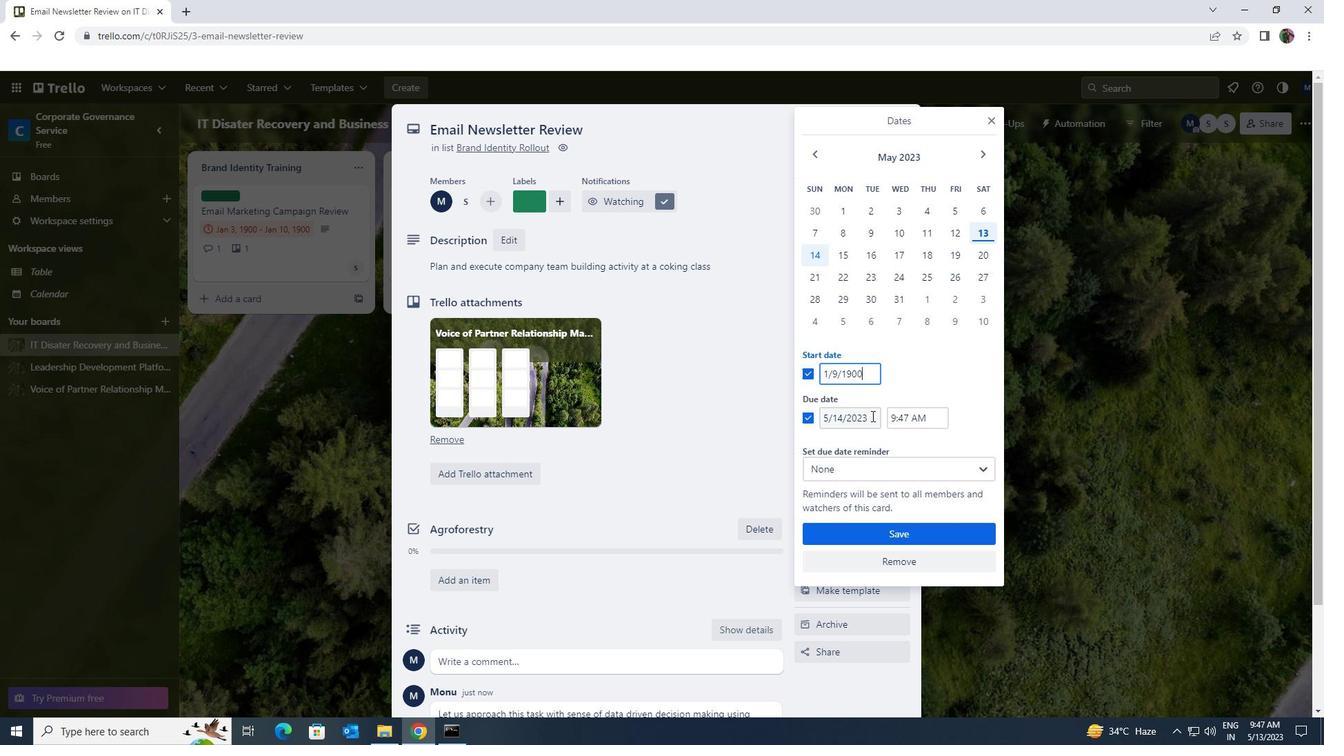 
Action: Mouse pressed left at (875, 417)
Screenshot: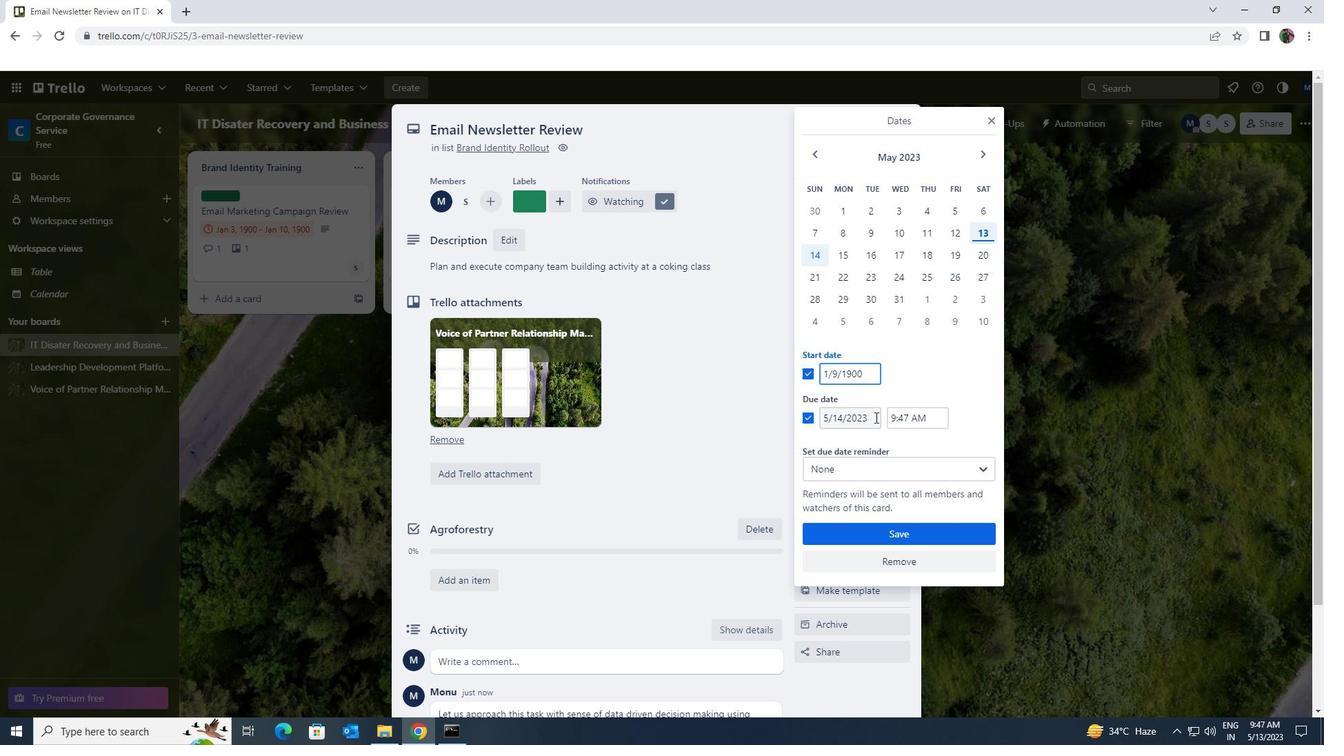 
Action: Mouse moved to (823, 421)
Screenshot: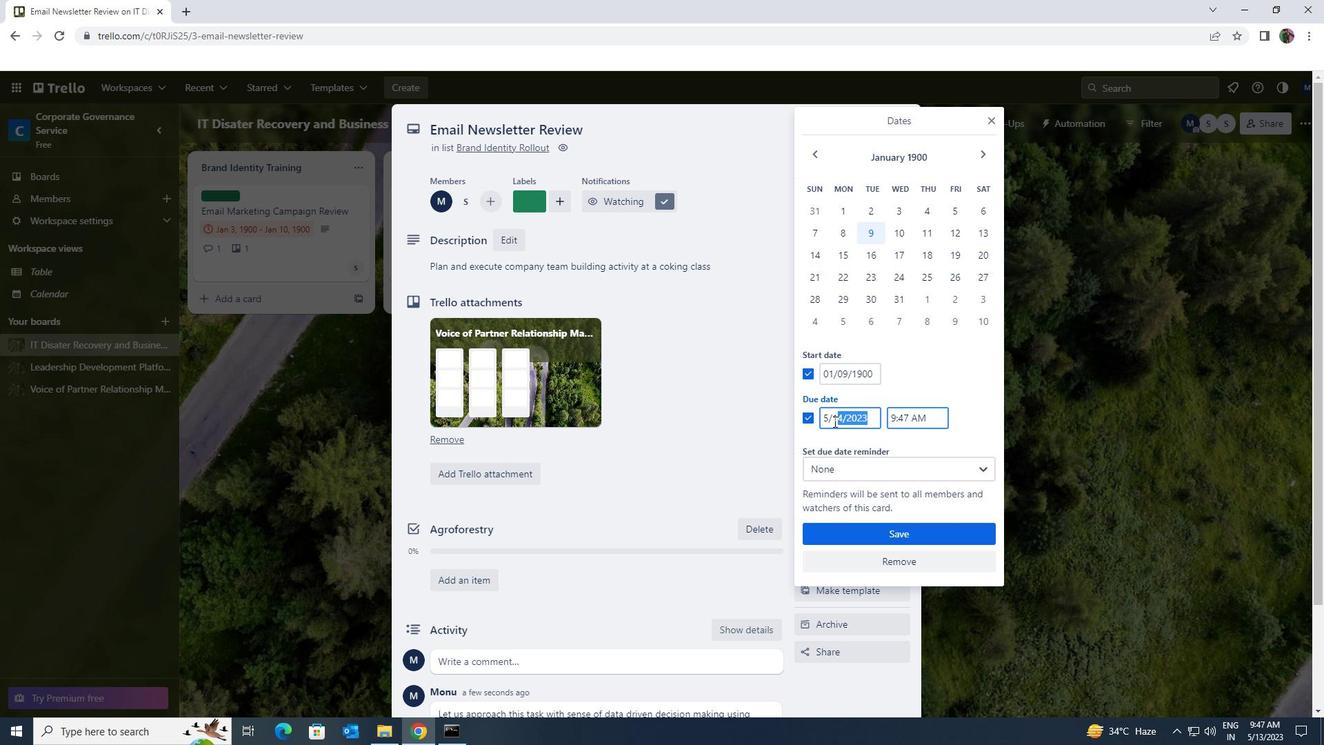 
Action: Key pressed 1/16/1900
Screenshot: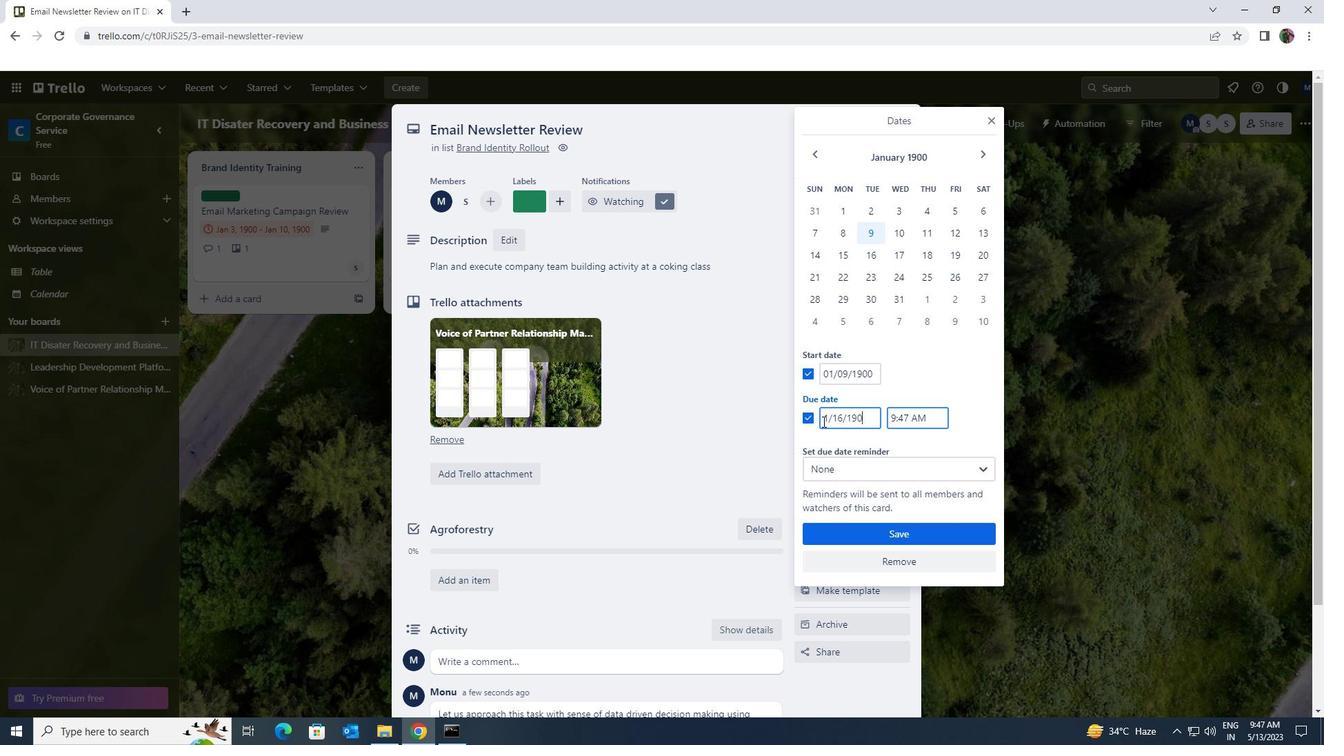 
Action: Mouse moved to (878, 531)
Screenshot: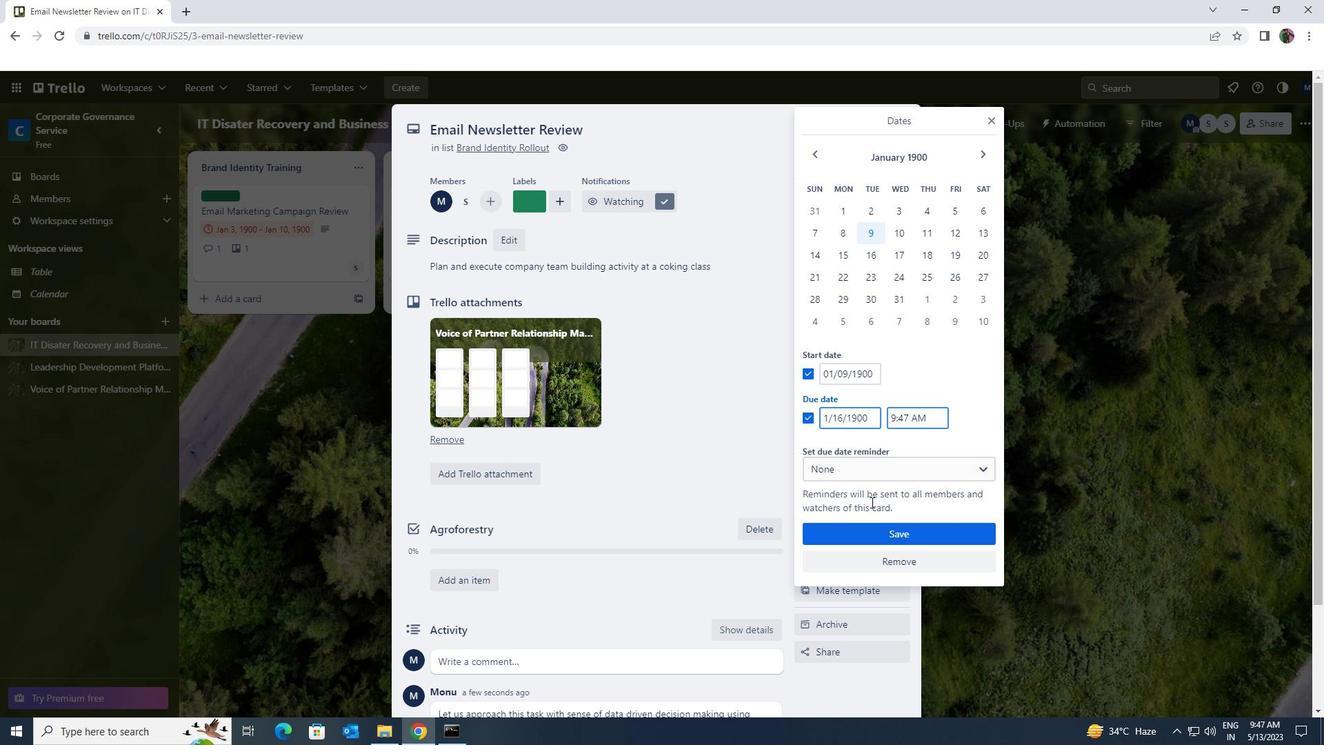 
Action: Mouse pressed left at (878, 531)
Screenshot: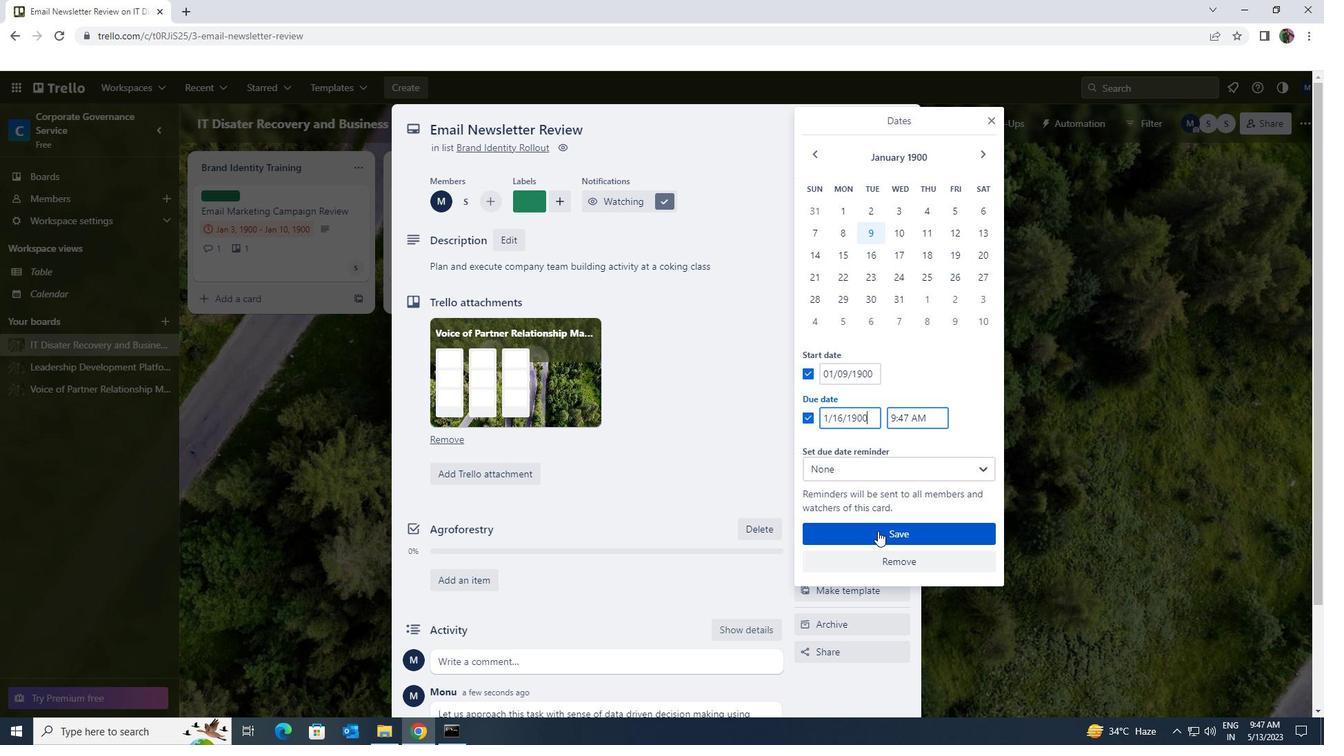 
